 Task: Create a due date automation trigger when advanced on, on the monday of the week a card is due add content with a description ending with resume at 11:00 AM.
Action: Mouse moved to (1059, 315)
Screenshot: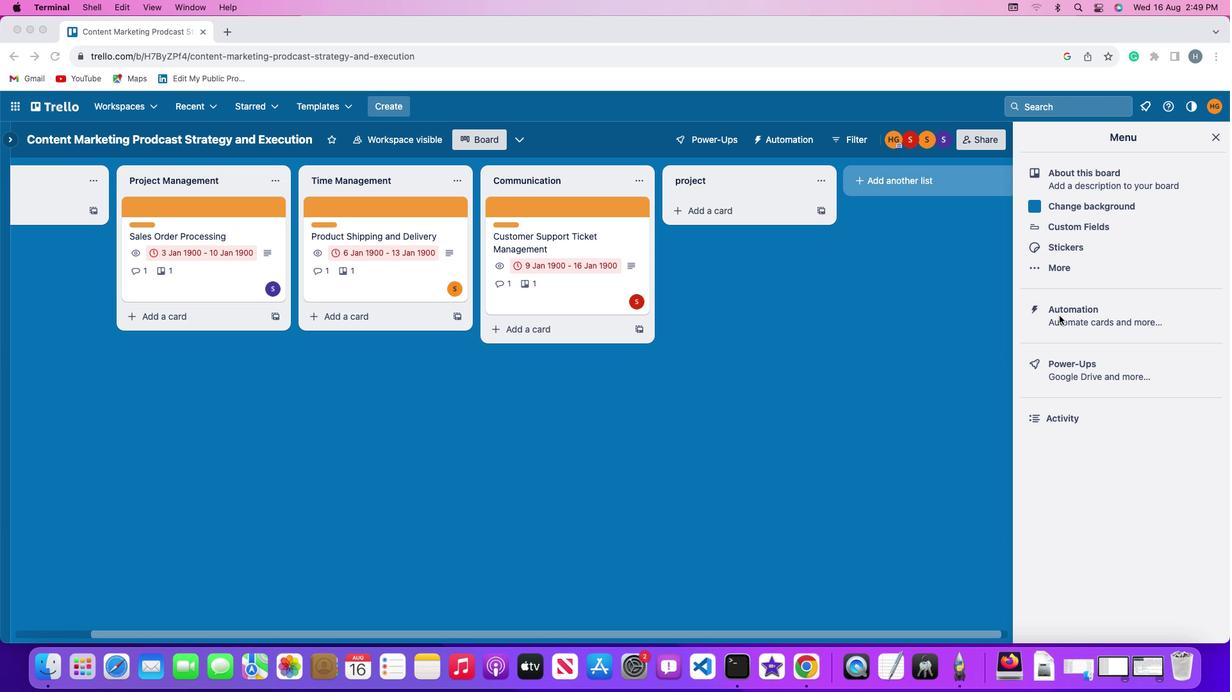 
Action: Mouse pressed left at (1059, 315)
Screenshot: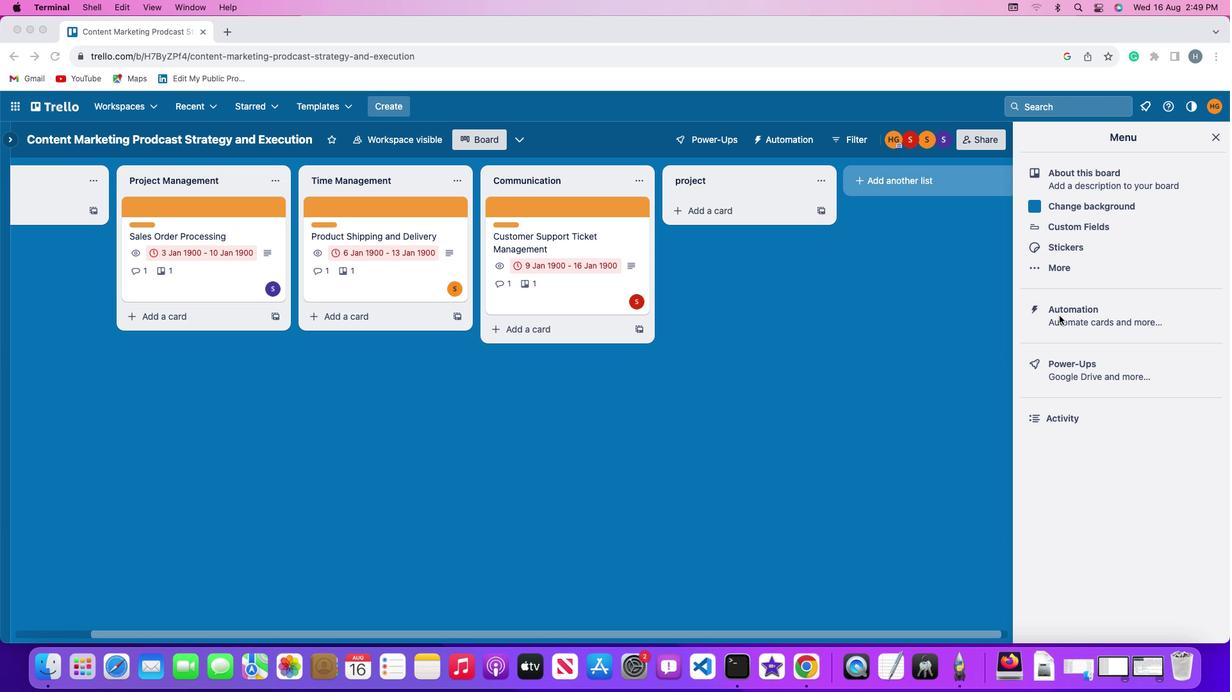 
Action: Mouse pressed left at (1059, 315)
Screenshot: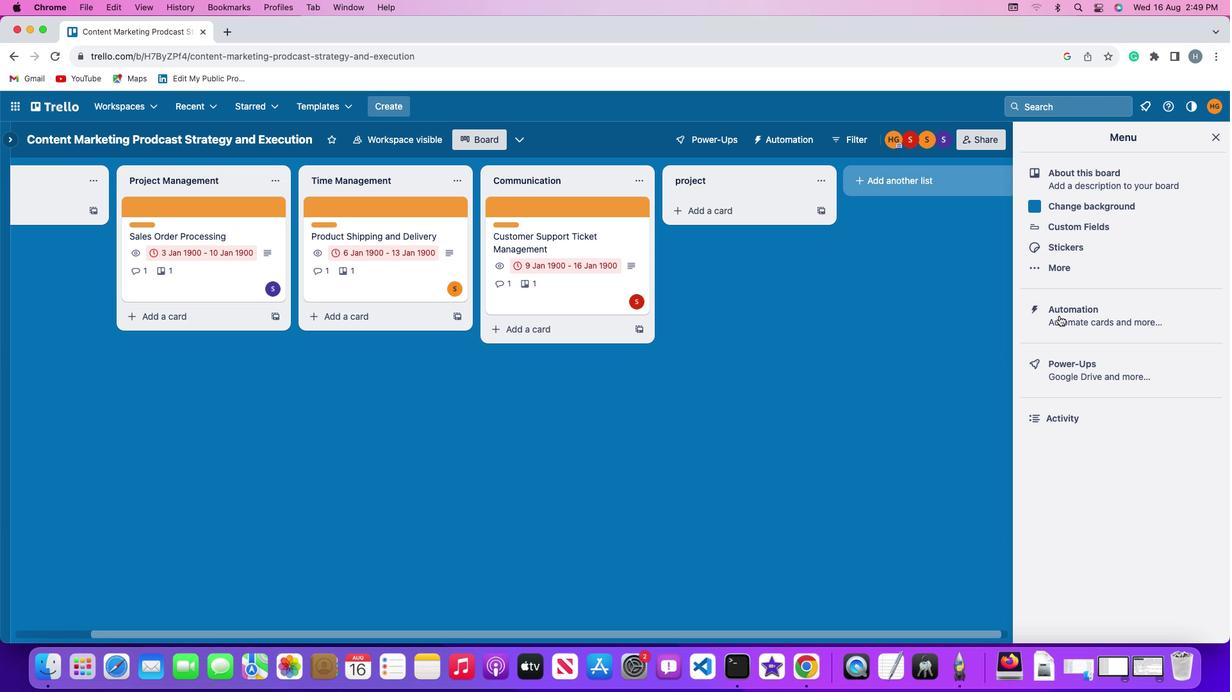 
Action: Mouse moved to (92, 301)
Screenshot: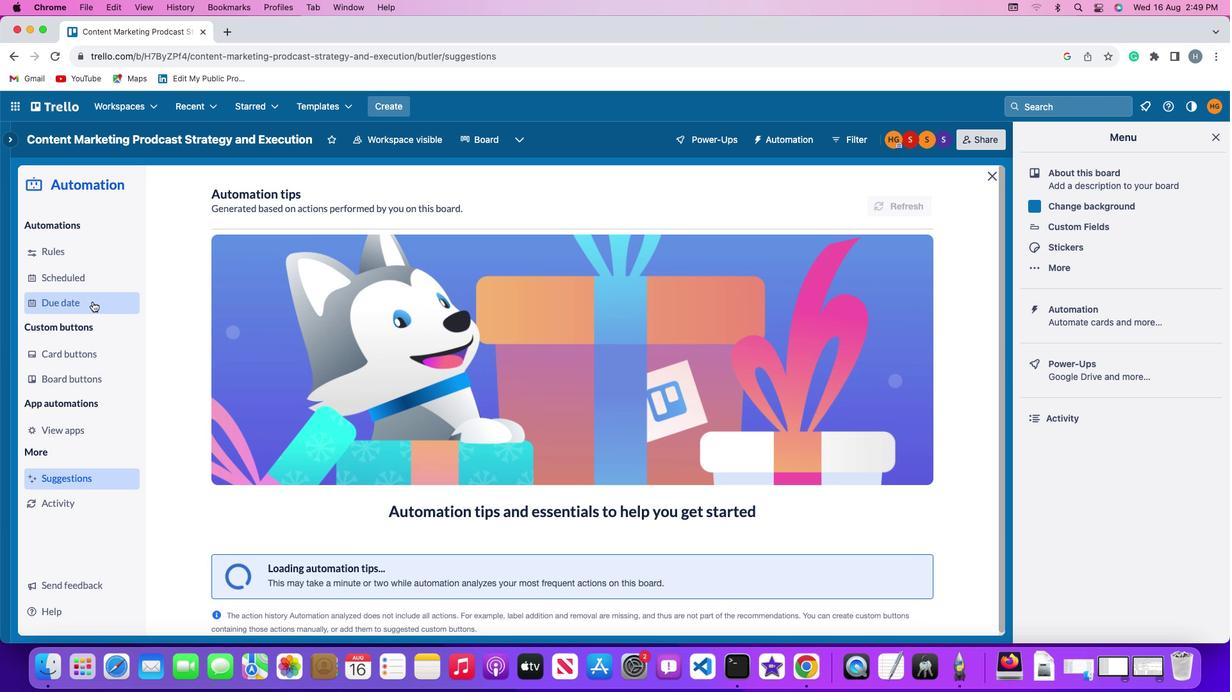 
Action: Mouse pressed left at (92, 301)
Screenshot: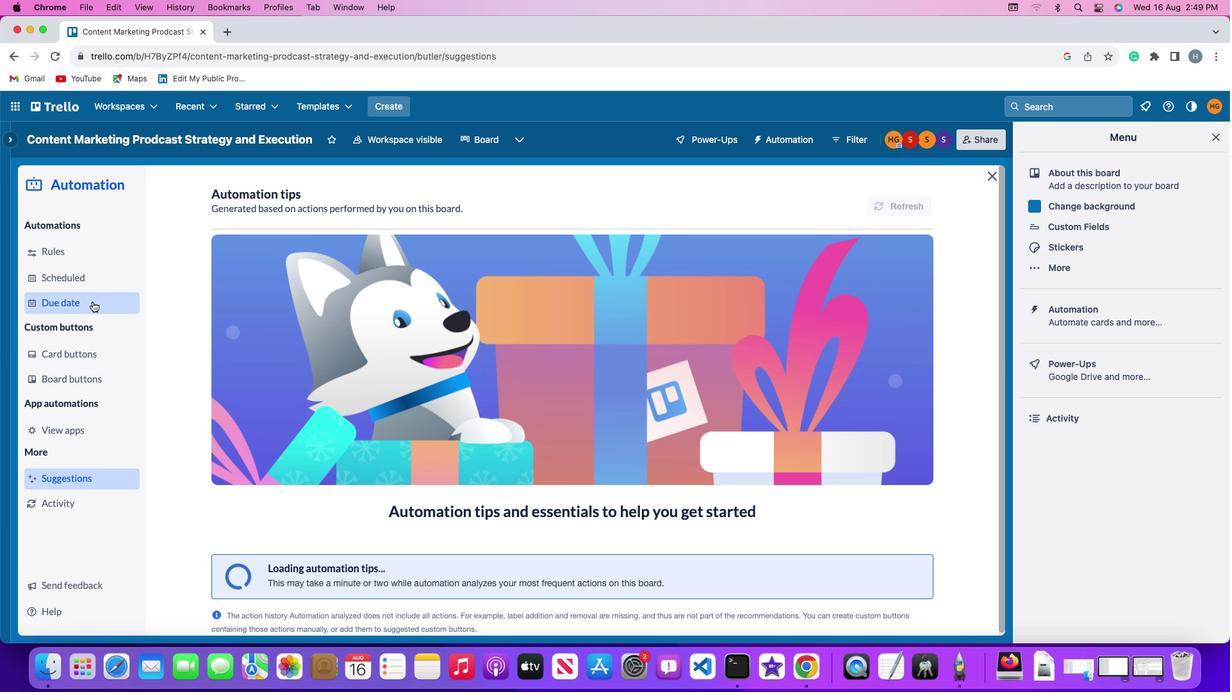 
Action: Mouse moved to (873, 198)
Screenshot: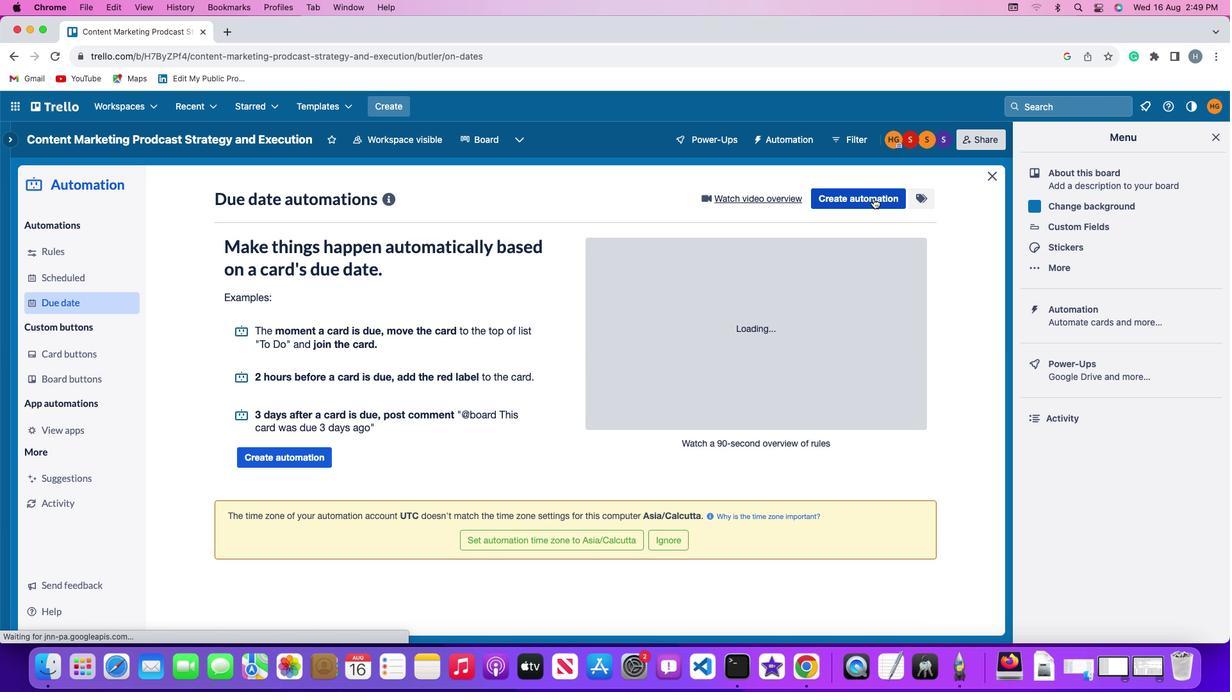 
Action: Mouse pressed left at (873, 198)
Screenshot: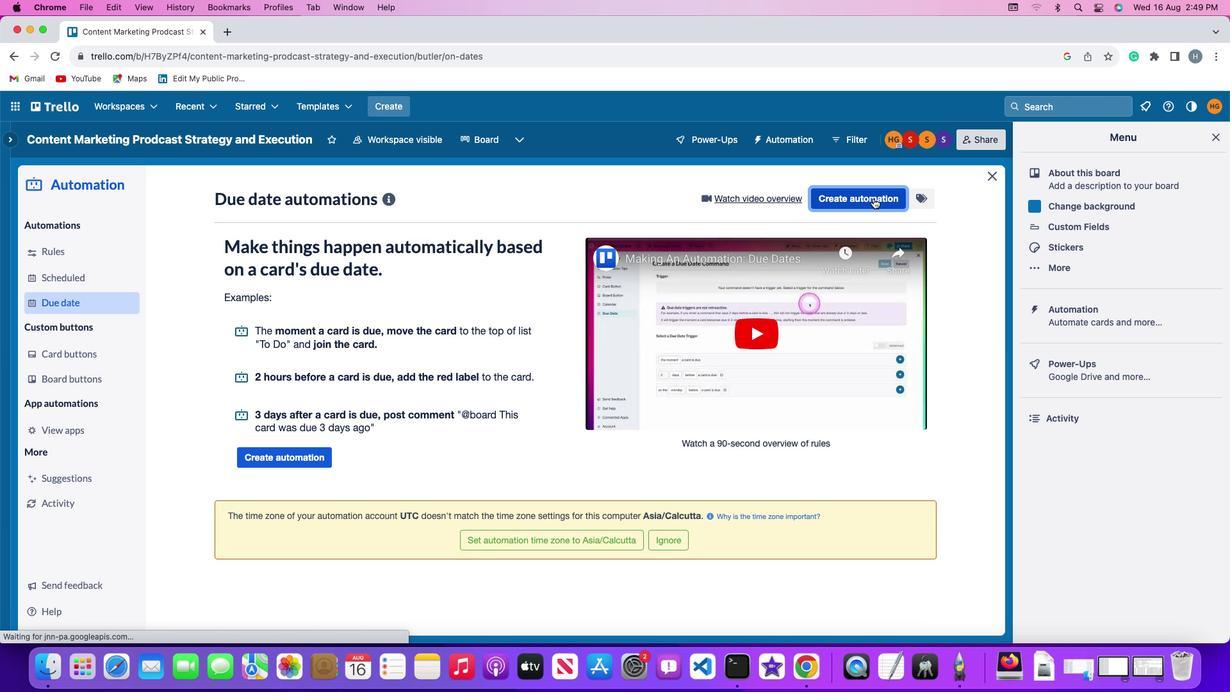
Action: Mouse moved to (255, 324)
Screenshot: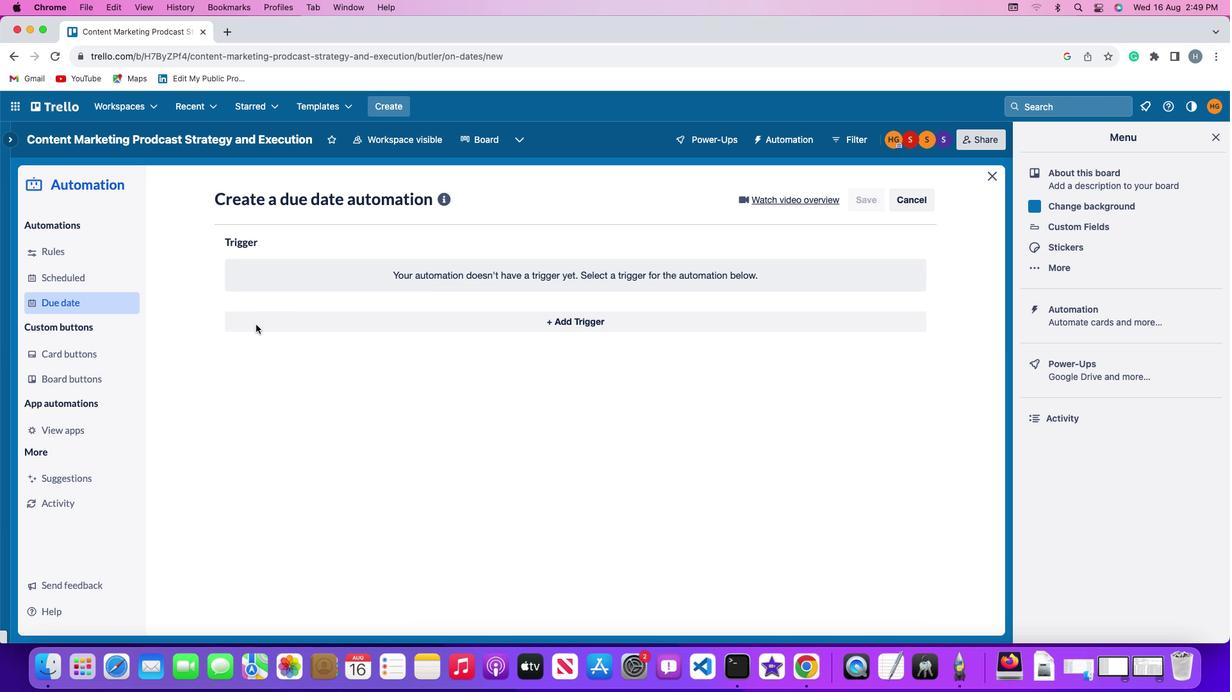 
Action: Mouse pressed left at (255, 324)
Screenshot: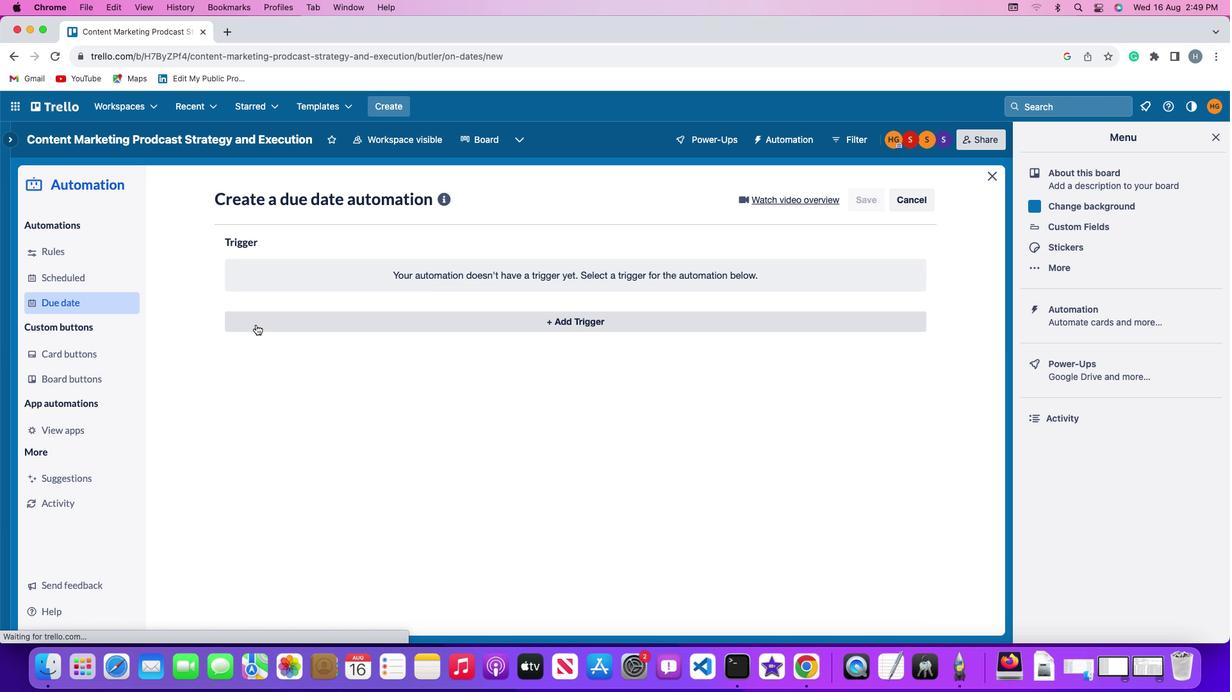 
Action: Mouse moved to (285, 563)
Screenshot: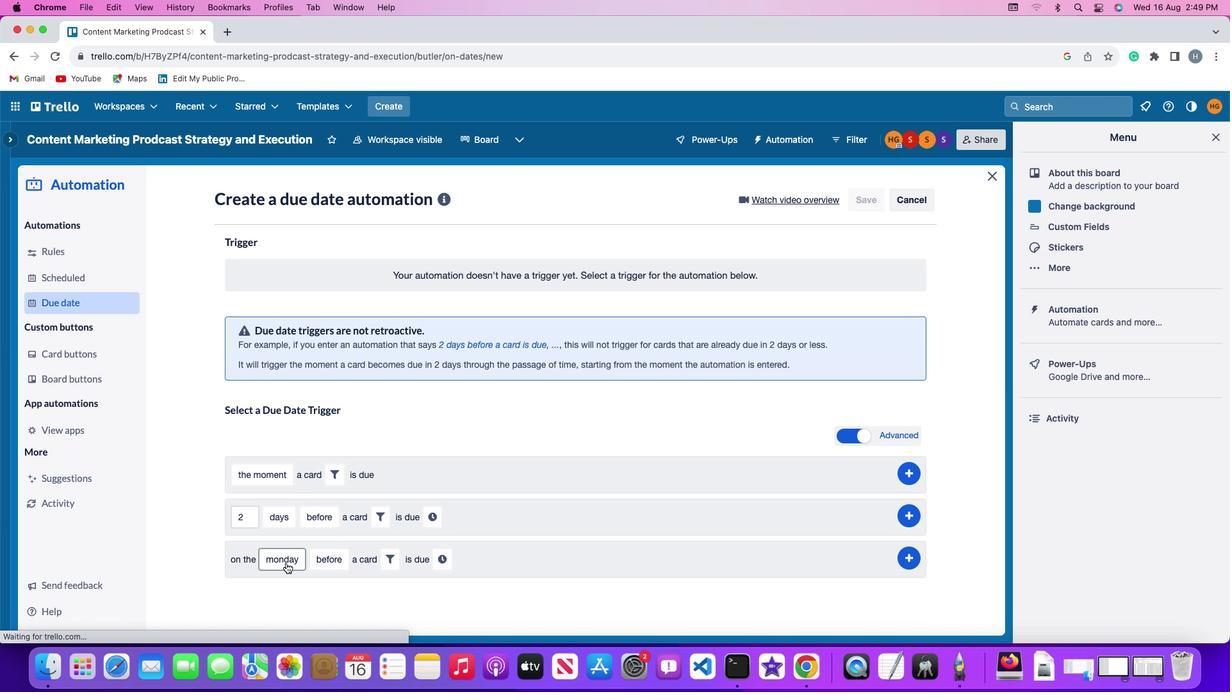 
Action: Mouse pressed left at (285, 563)
Screenshot: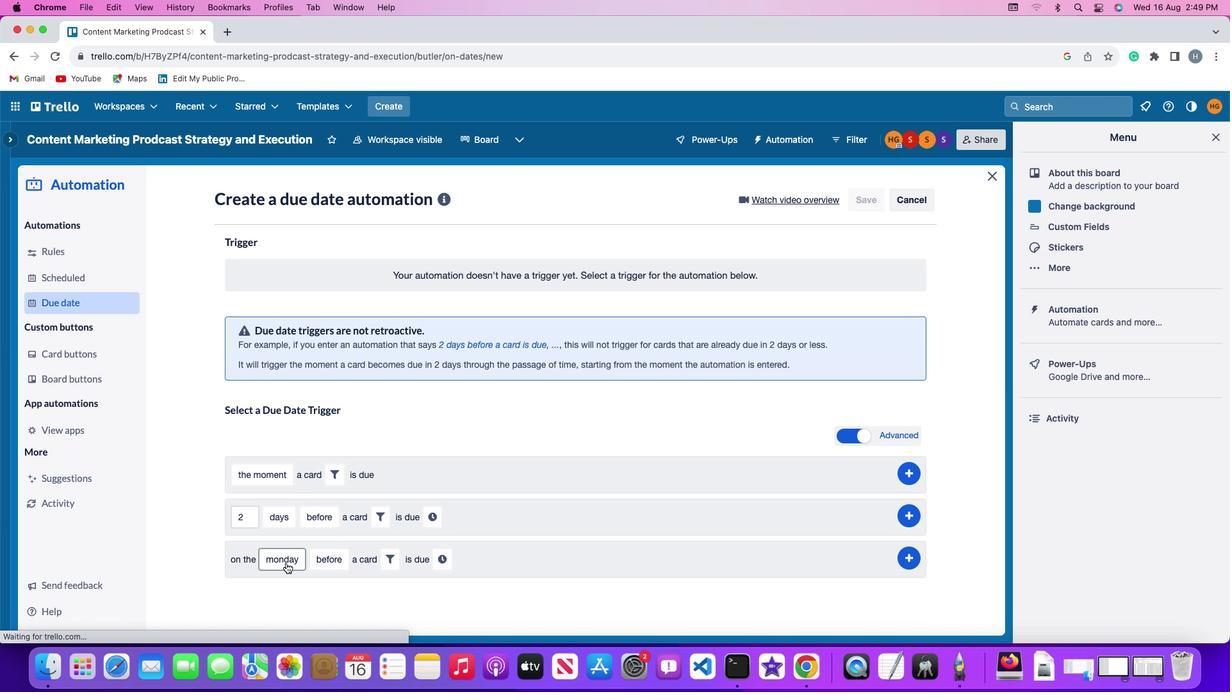
Action: Mouse moved to (292, 384)
Screenshot: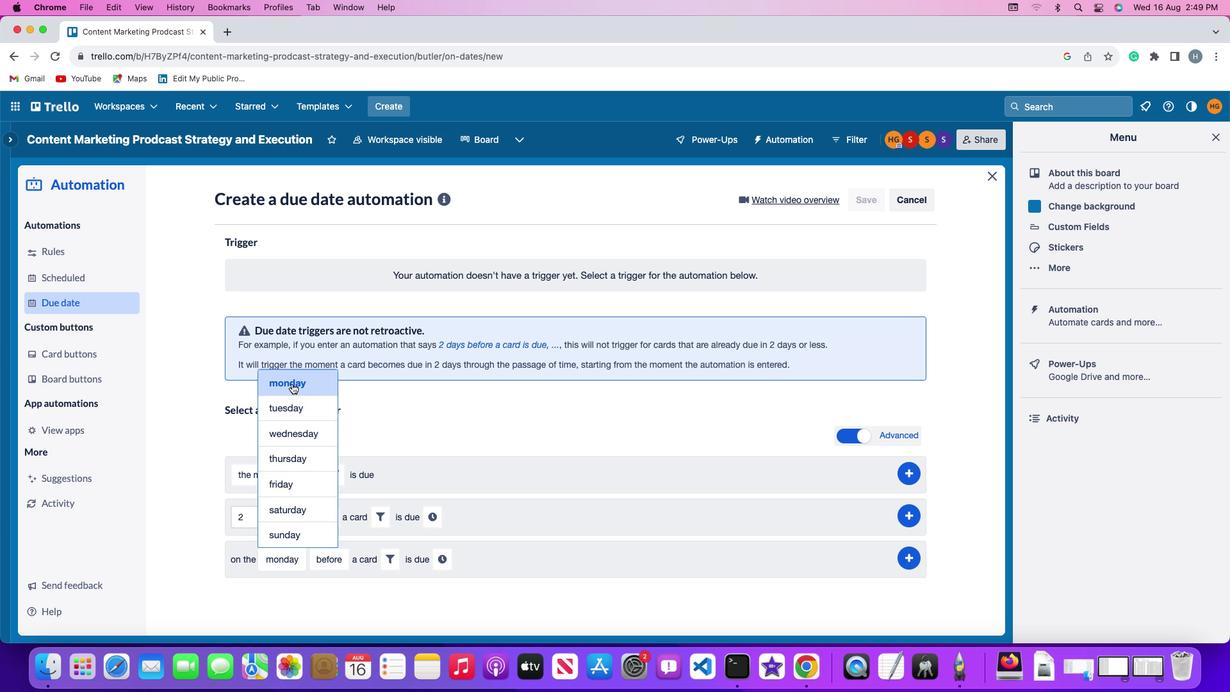 
Action: Mouse pressed left at (292, 384)
Screenshot: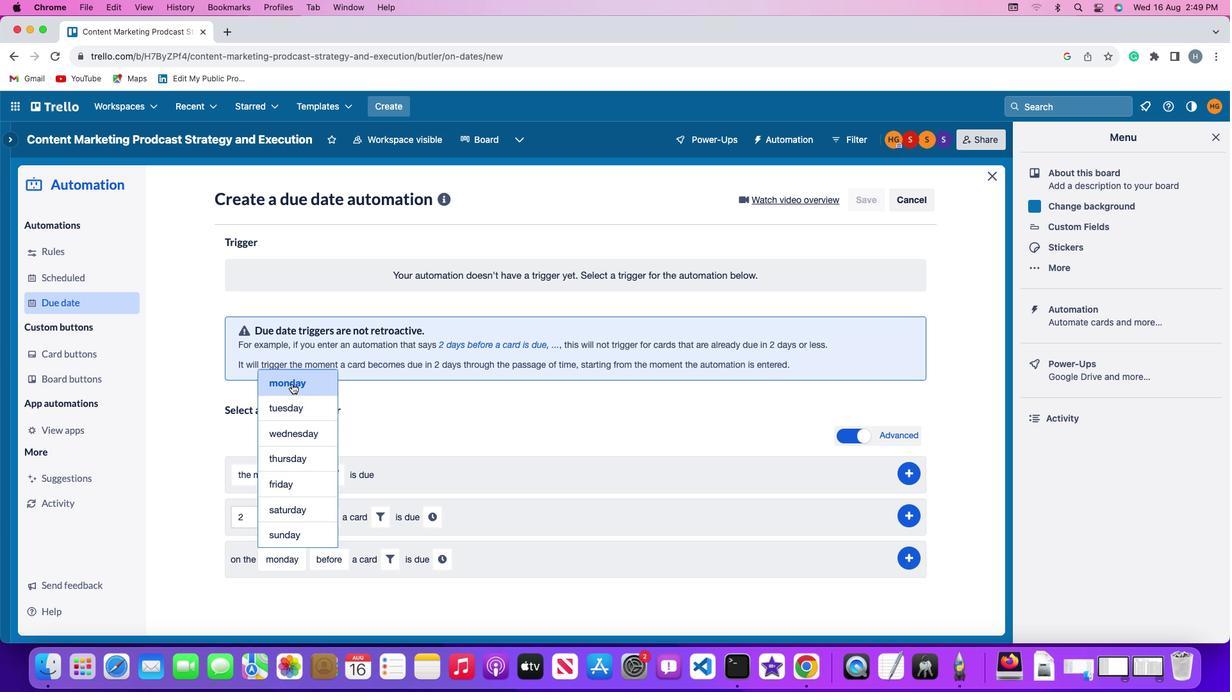 
Action: Mouse moved to (317, 561)
Screenshot: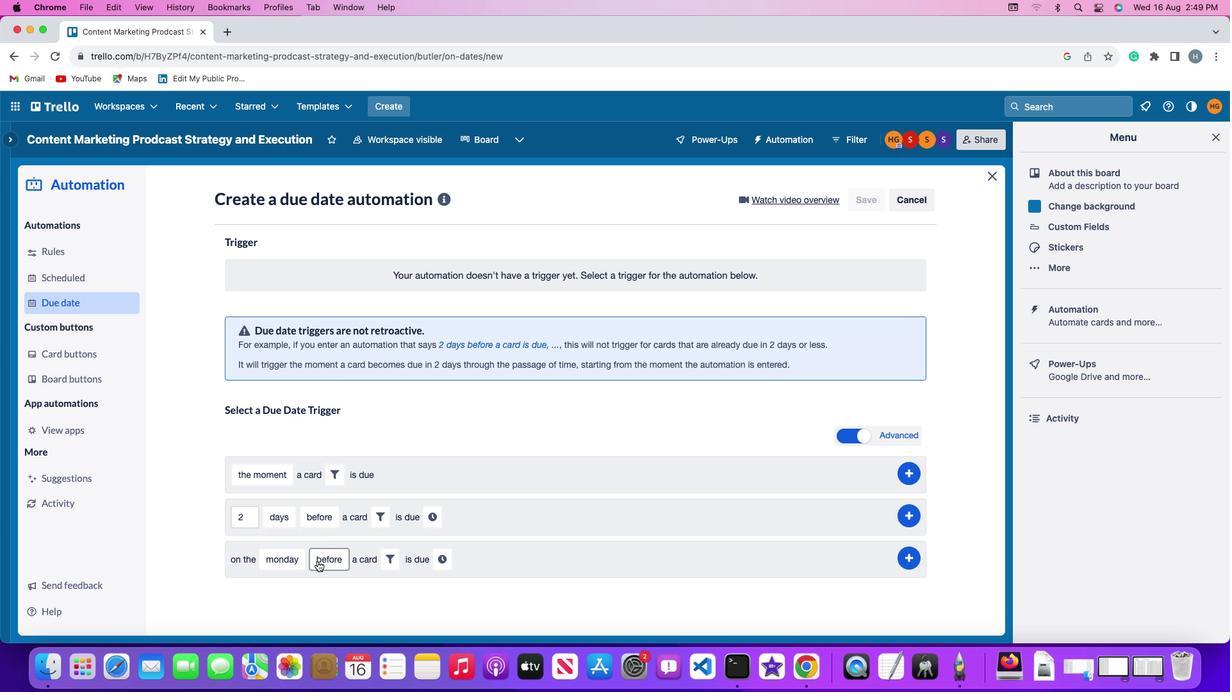 
Action: Mouse pressed left at (317, 561)
Screenshot: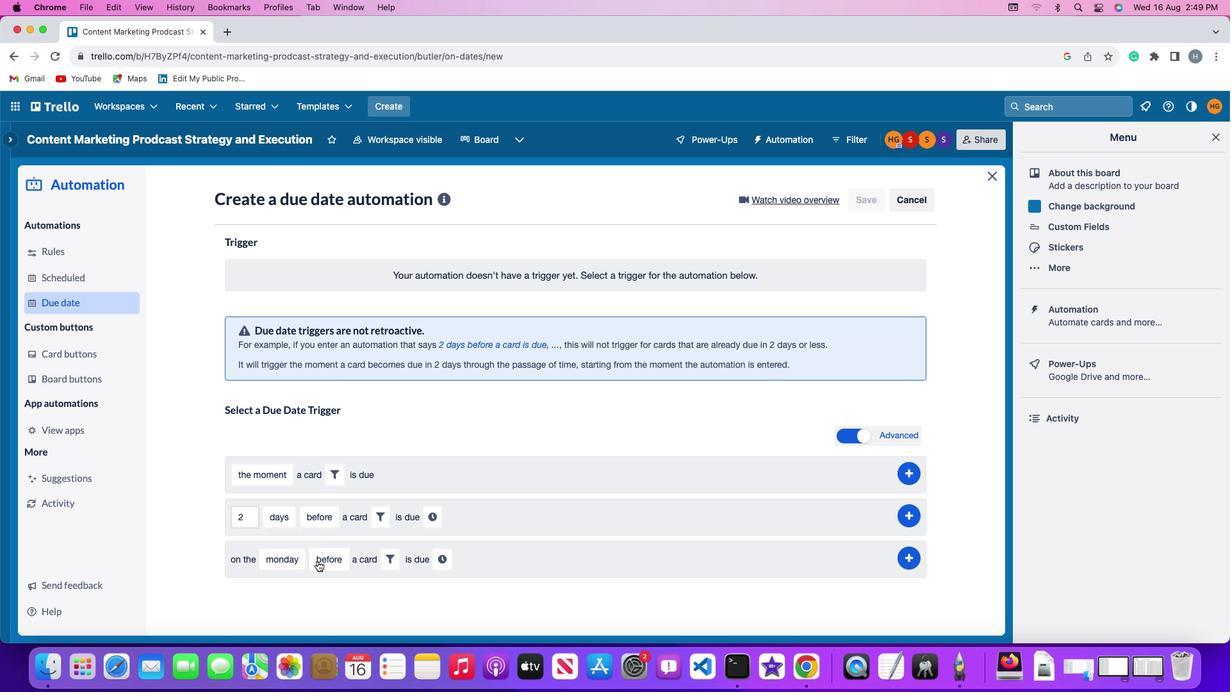 
Action: Mouse moved to (339, 503)
Screenshot: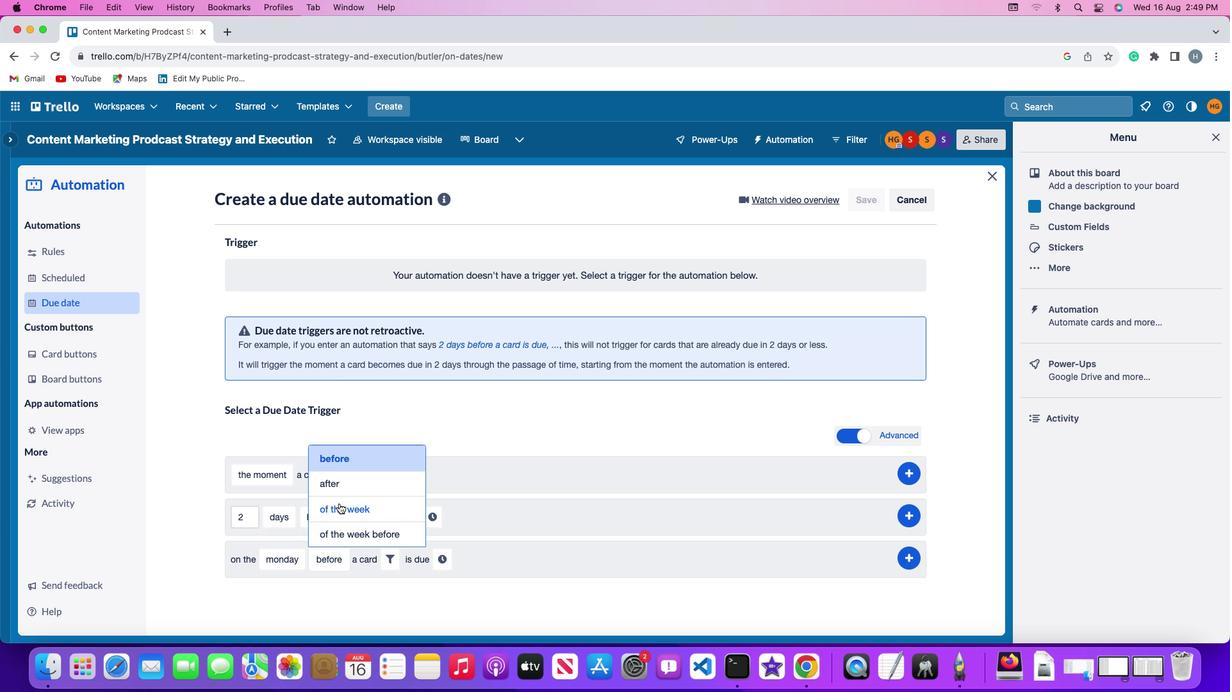 
Action: Mouse pressed left at (339, 503)
Screenshot: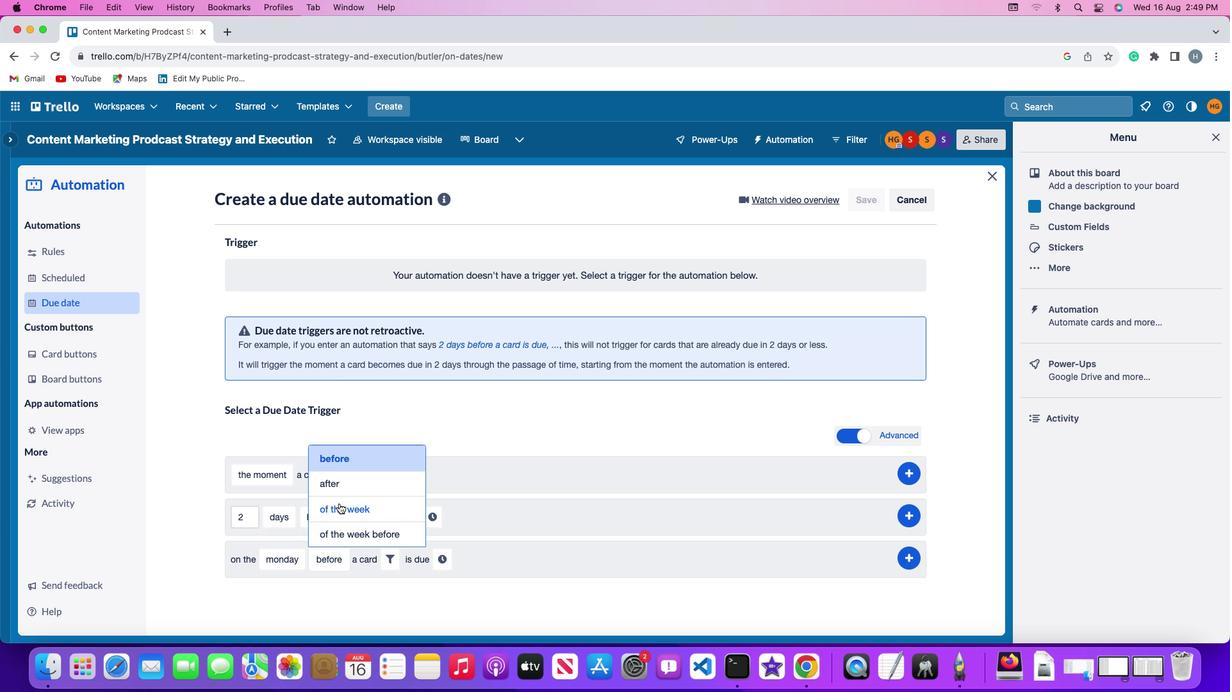 
Action: Mouse moved to (411, 564)
Screenshot: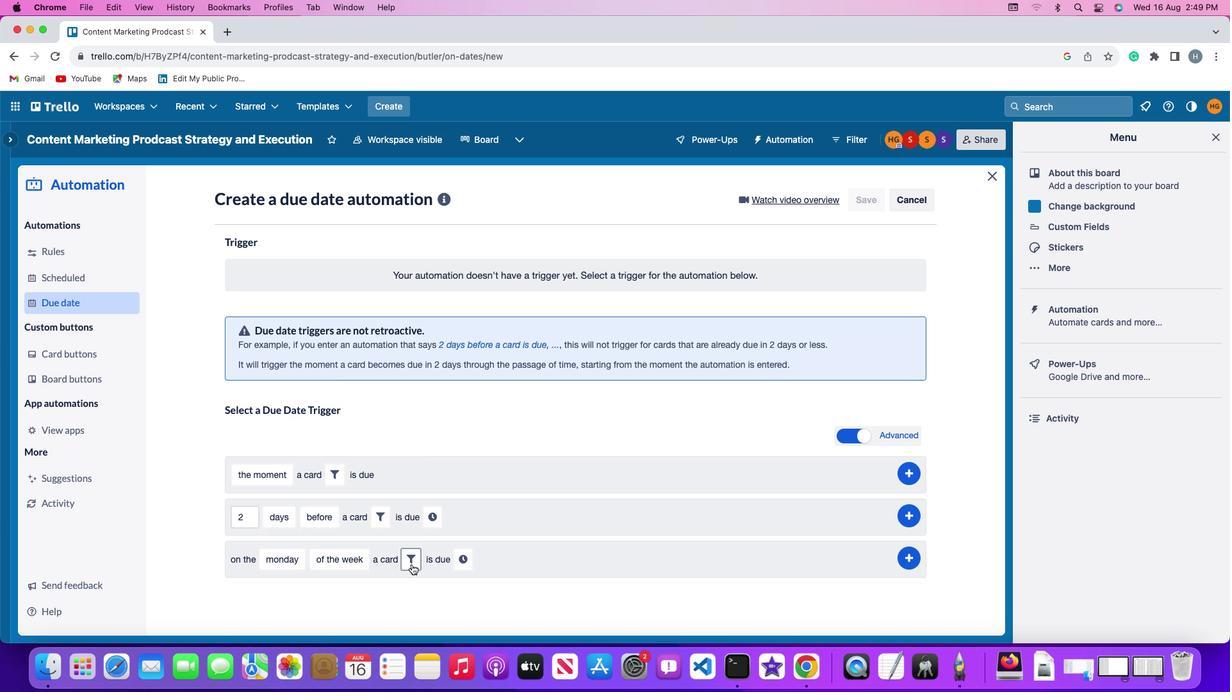 
Action: Mouse pressed left at (411, 564)
Screenshot: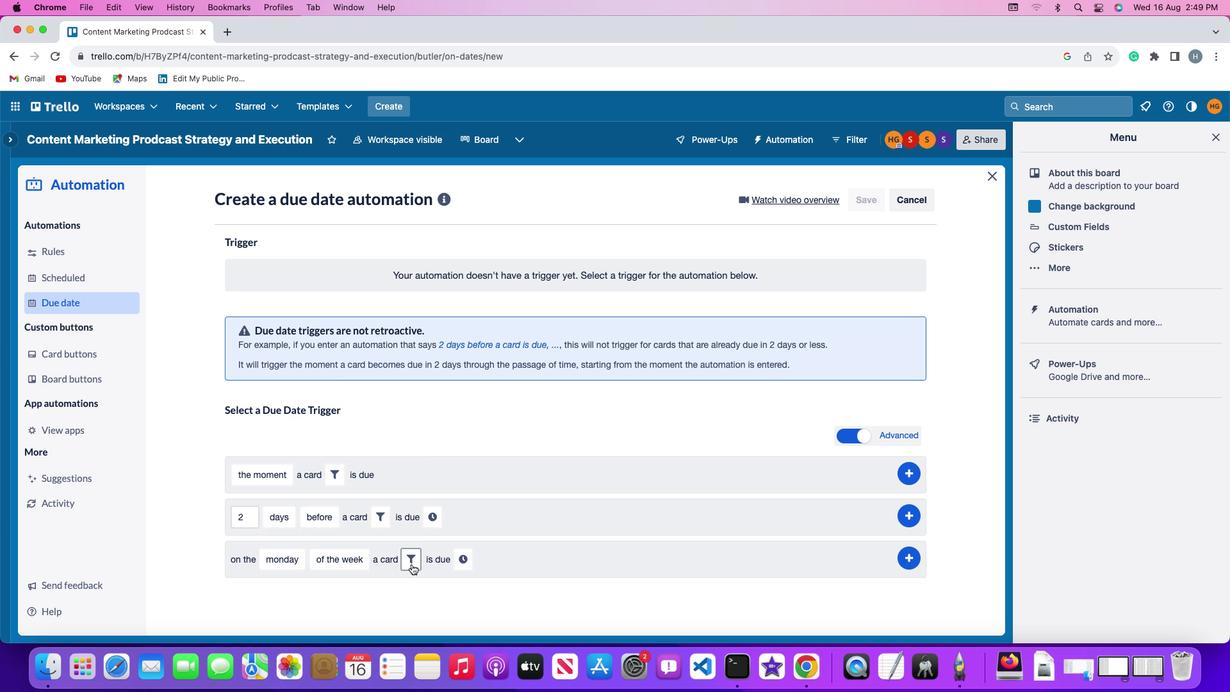 
Action: Mouse moved to (571, 598)
Screenshot: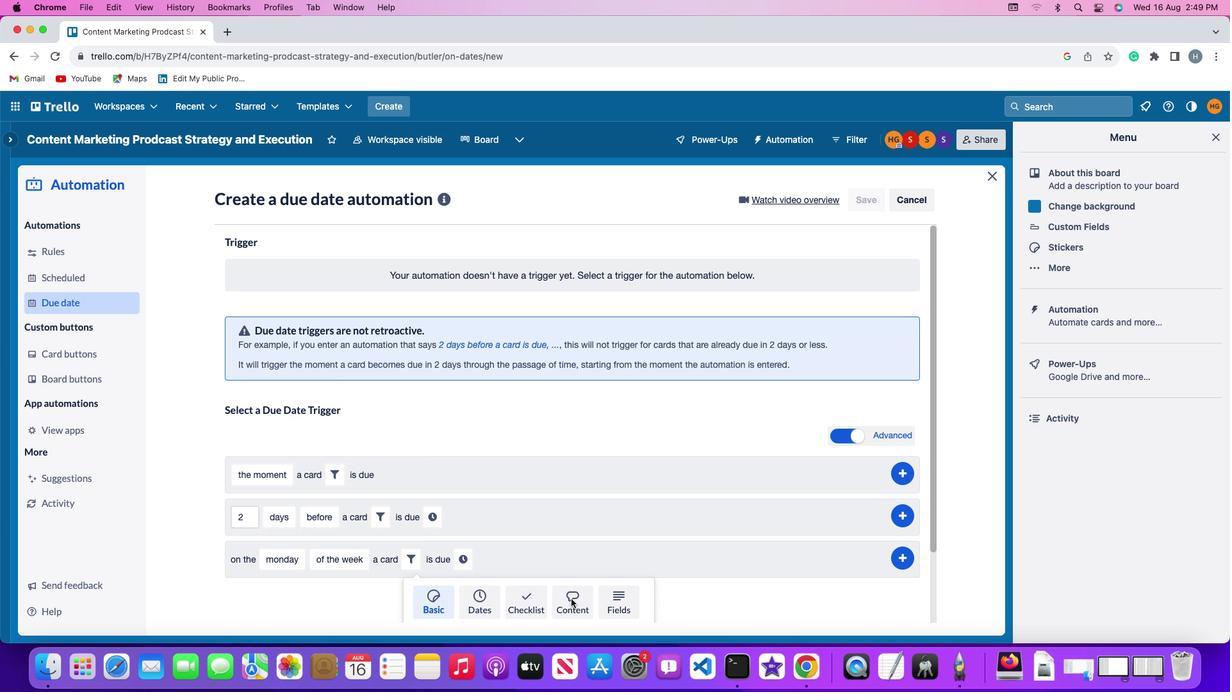 
Action: Mouse pressed left at (571, 598)
Screenshot: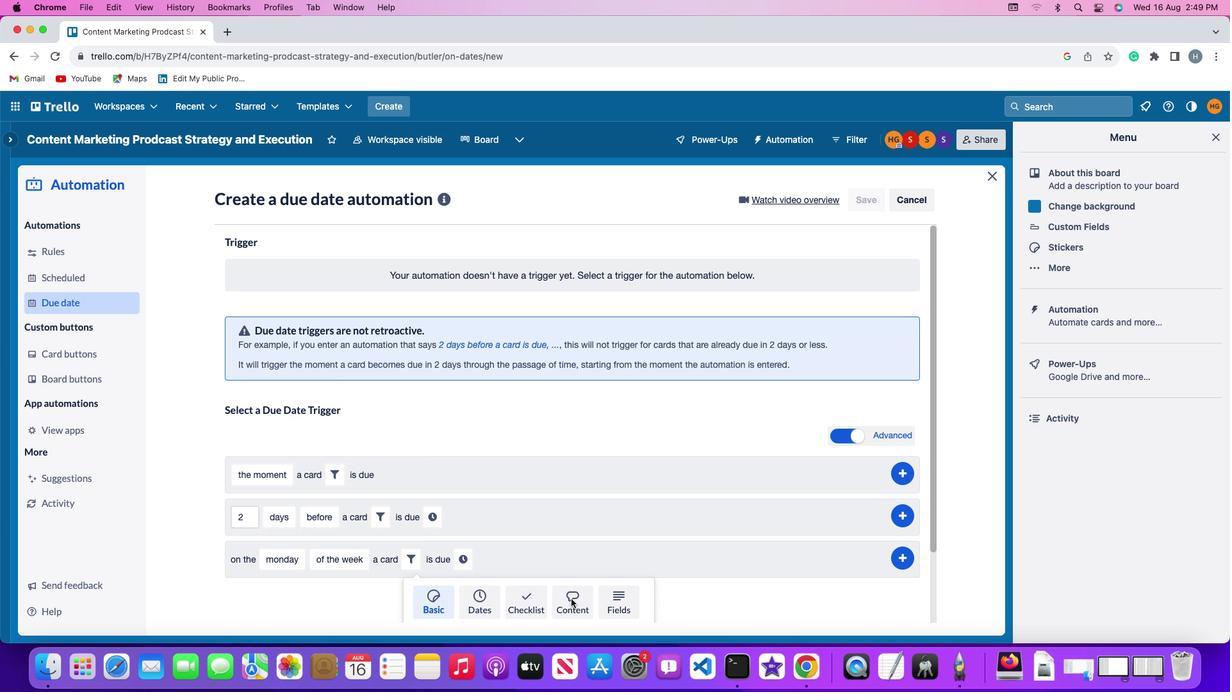 
Action: Mouse moved to (326, 591)
Screenshot: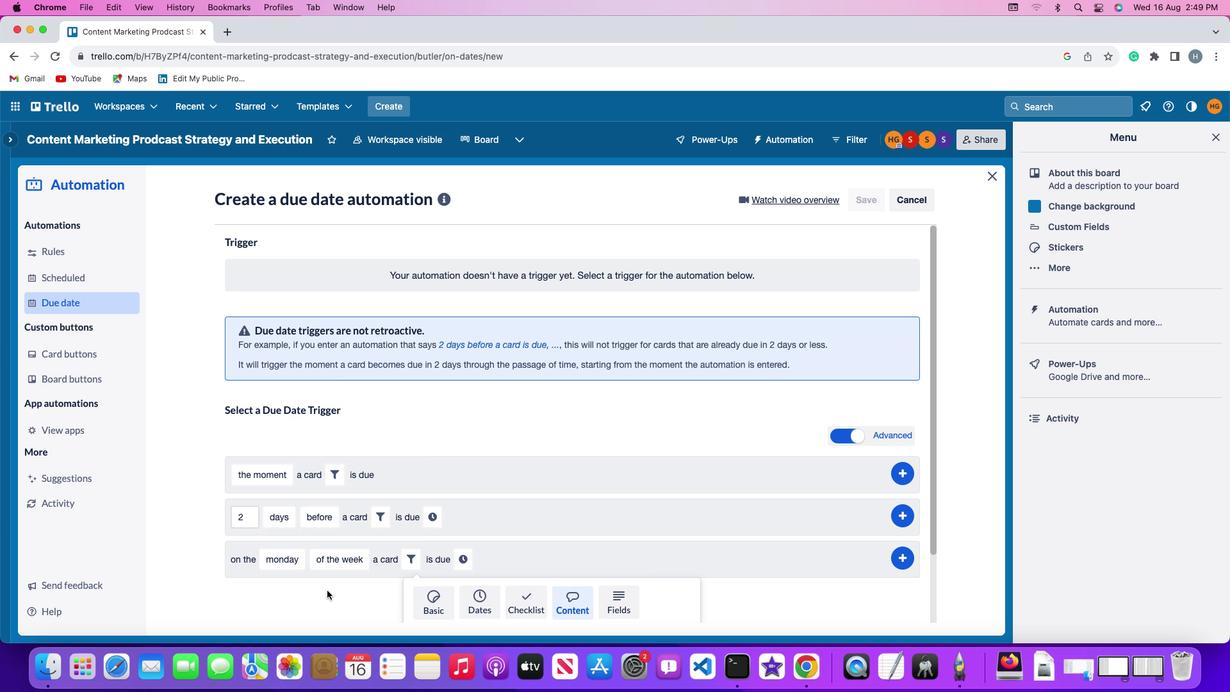 
Action: Mouse scrolled (326, 591) with delta (0, 0)
Screenshot: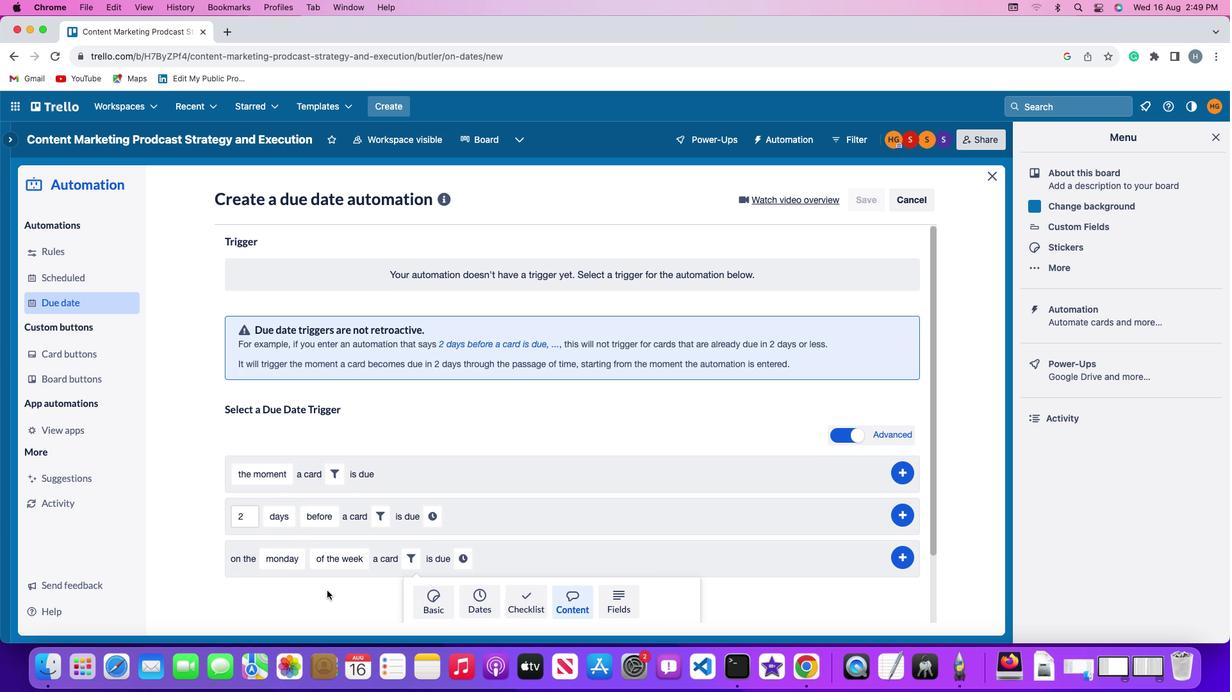 
Action: Mouse scrolled (326, 591) with delta (0, 0)
Screenshot: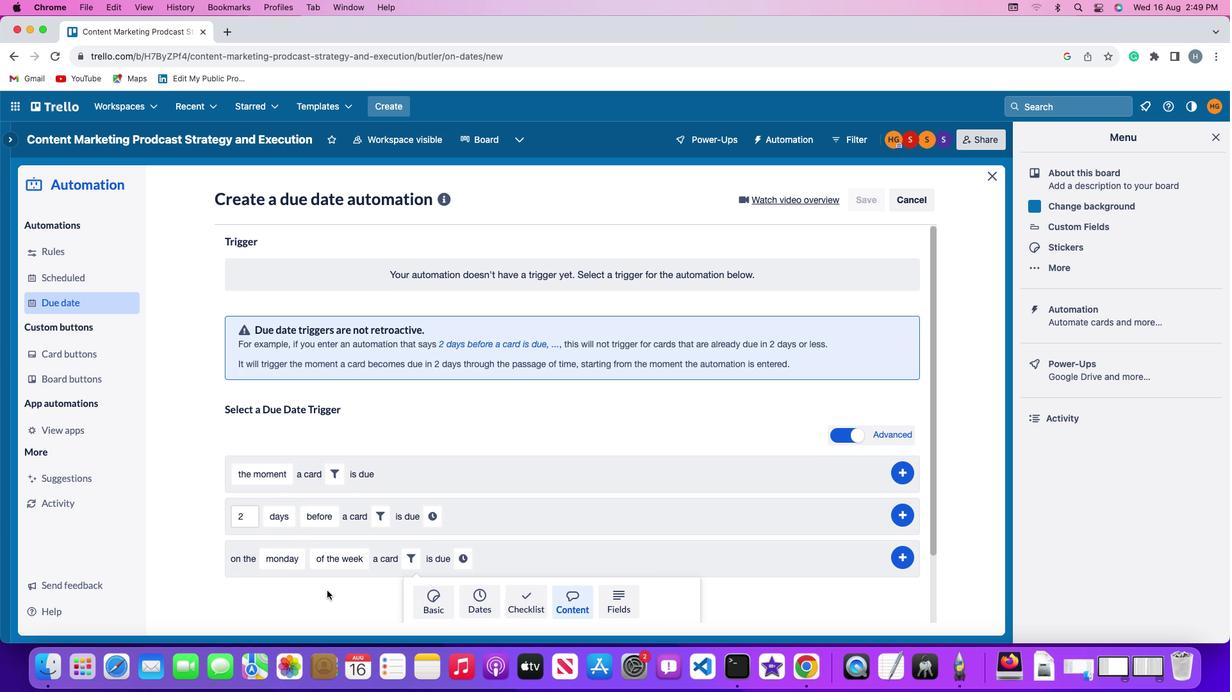 
Action: Mouse scrolled (326, 591) with delta (0, -1)
Screenshot: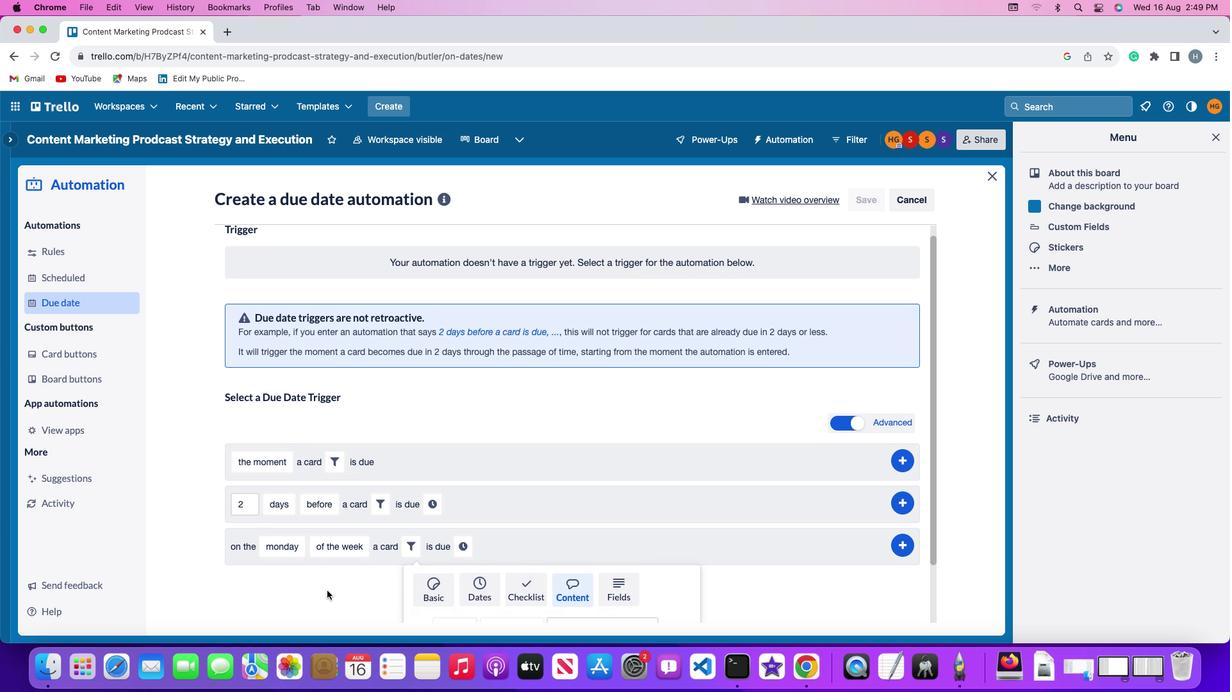 
Action: Mouse moved to (326, 590)
Screenshot: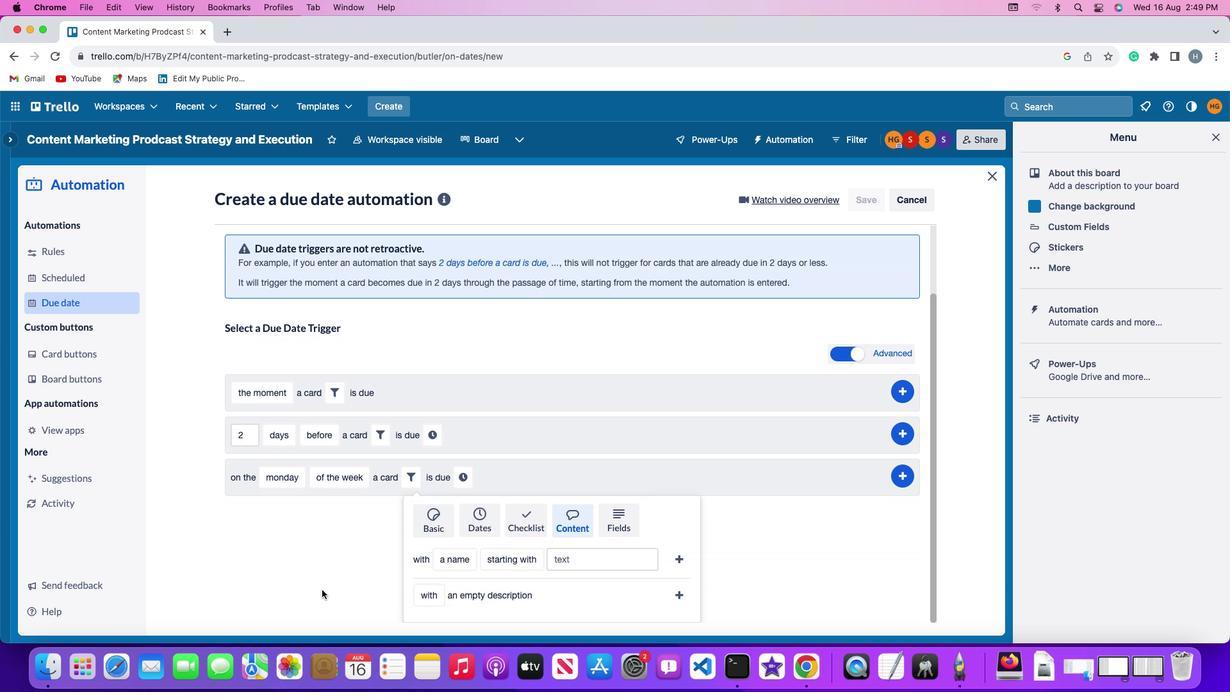 
Action: Mouse scrolled (326, 590) with delta (0, 0)
Screenshot: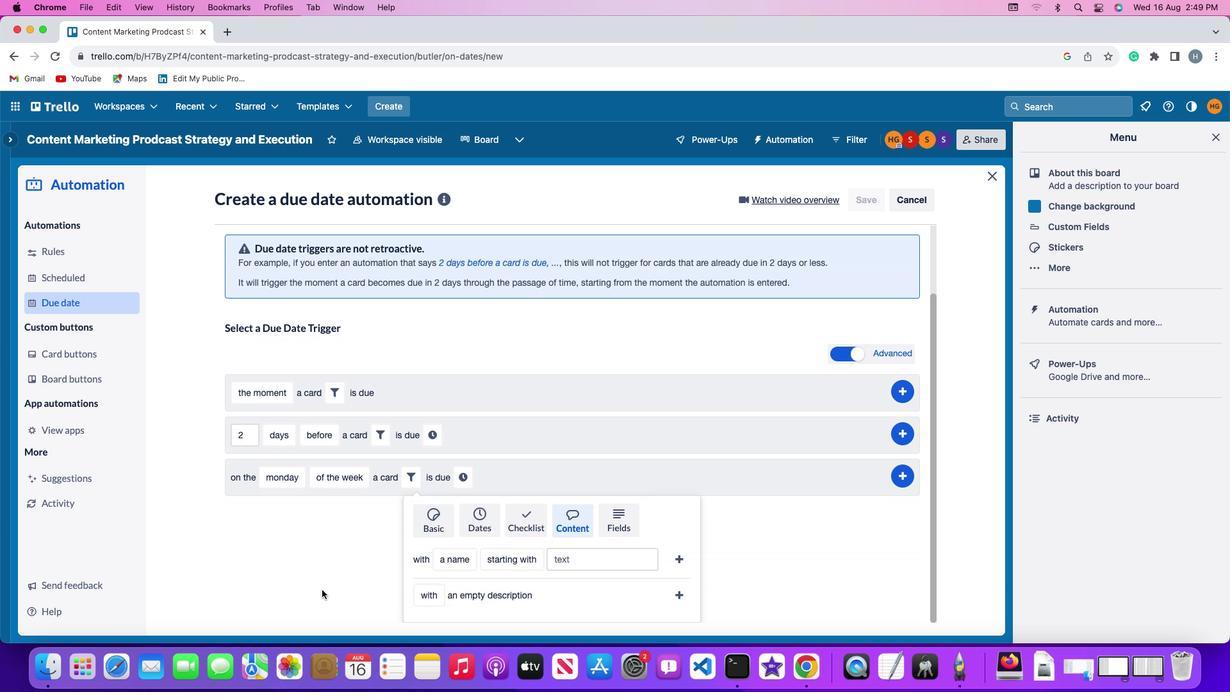 
Action: Mouse moved to (321, 590)
Screenshot: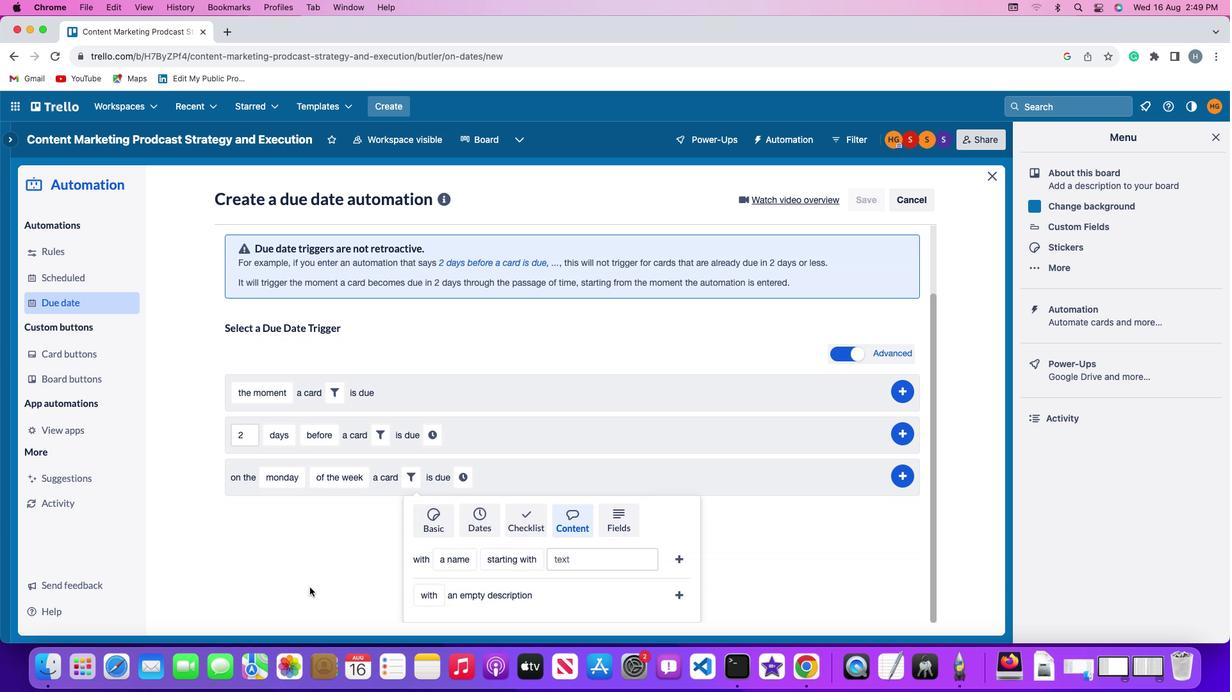
Action: Mouse scrolled (321, 590) with delta (0, 0)
Screenshot: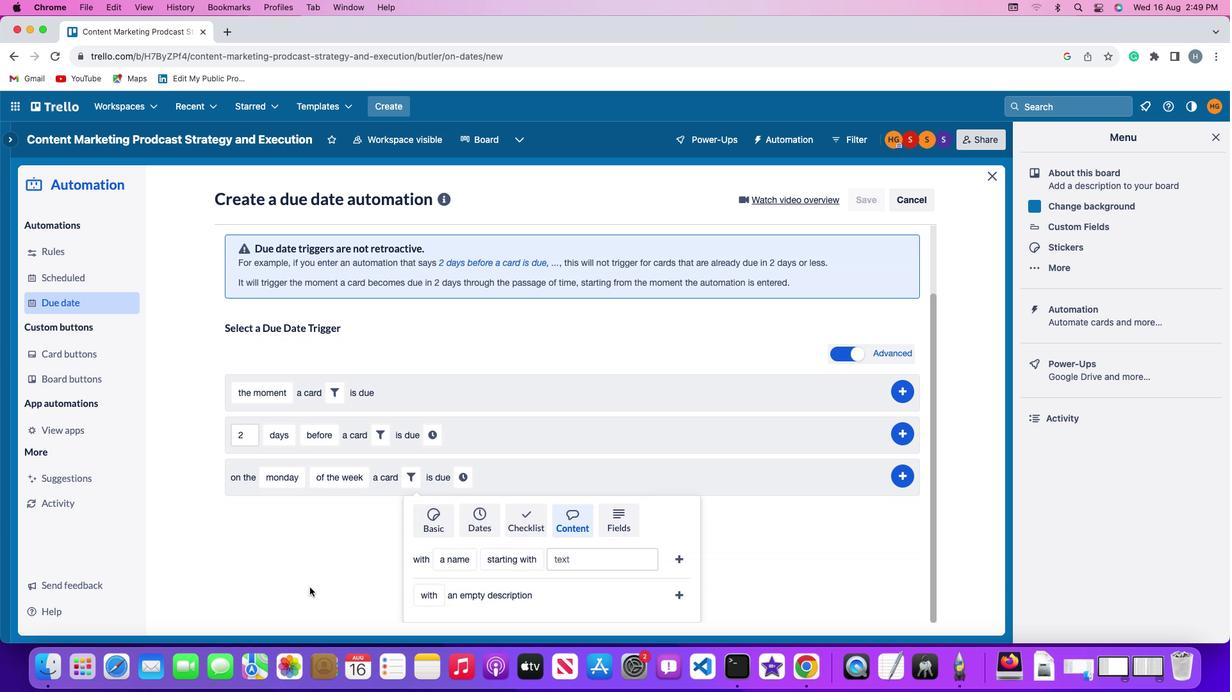 
Action: Mouse moved to (443, 562)
Screenshot: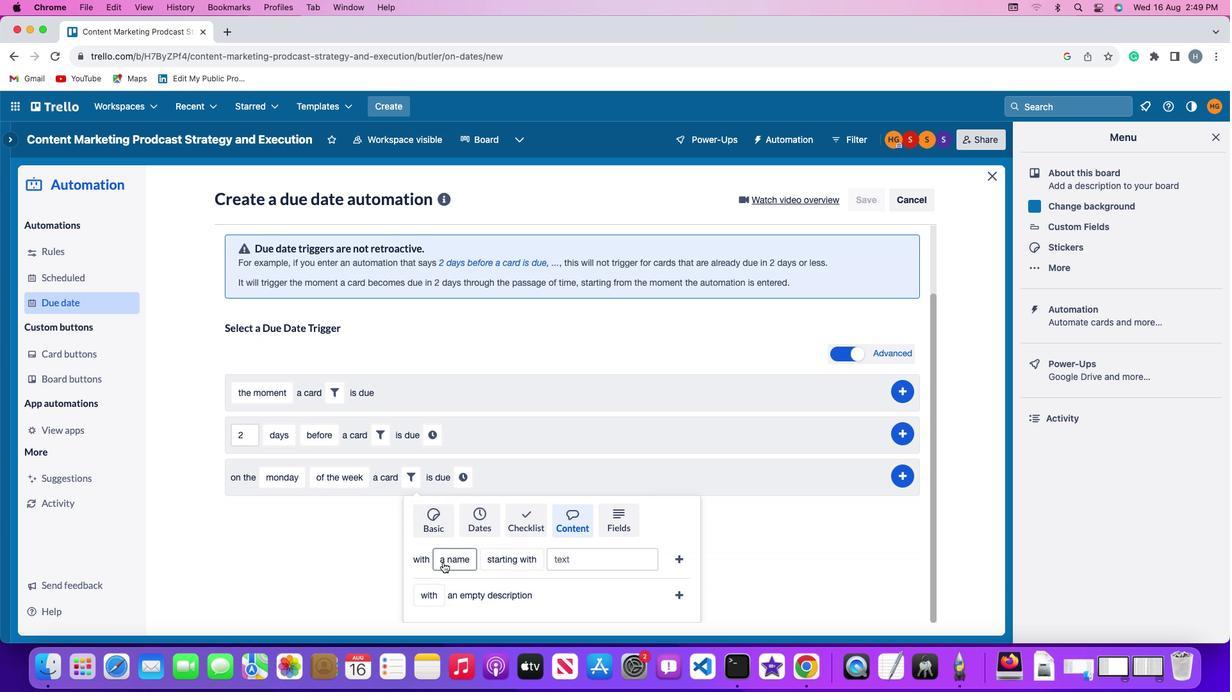 
Action: Mouse pressed left at (443, 562)
Screenshot: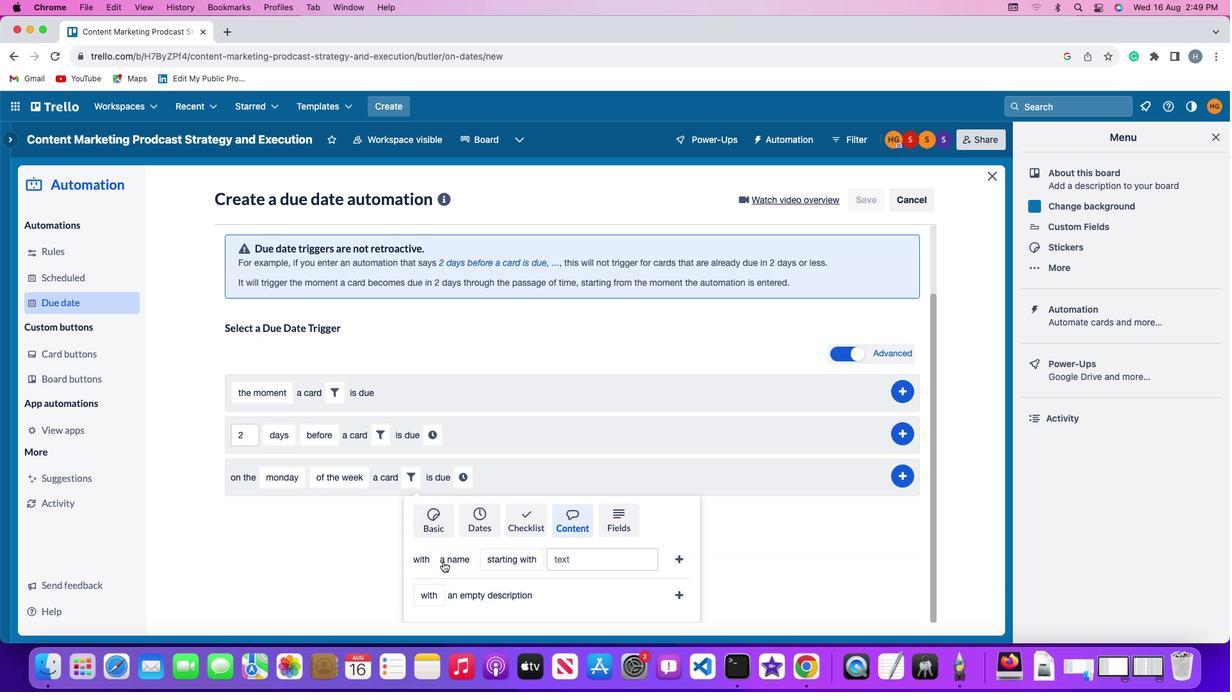 
Action: Mouse moved to (458, 509)
Screenshot: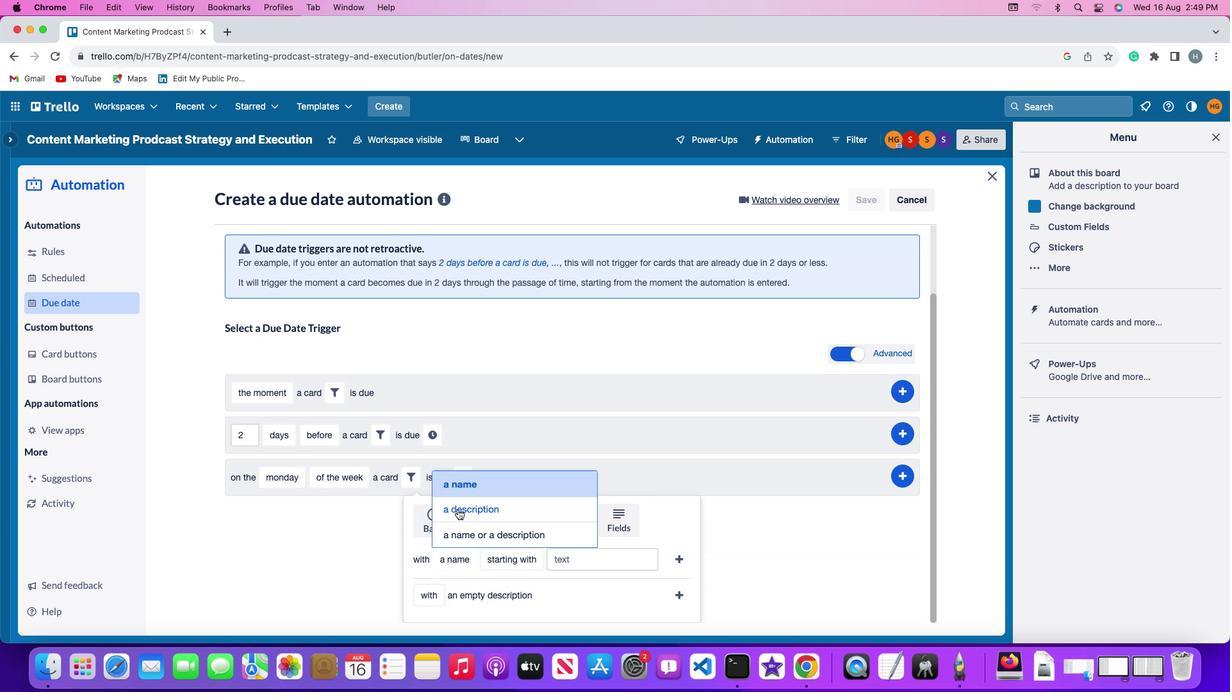 
Action: Mouse pressed left at (458, 509)
Screenshot: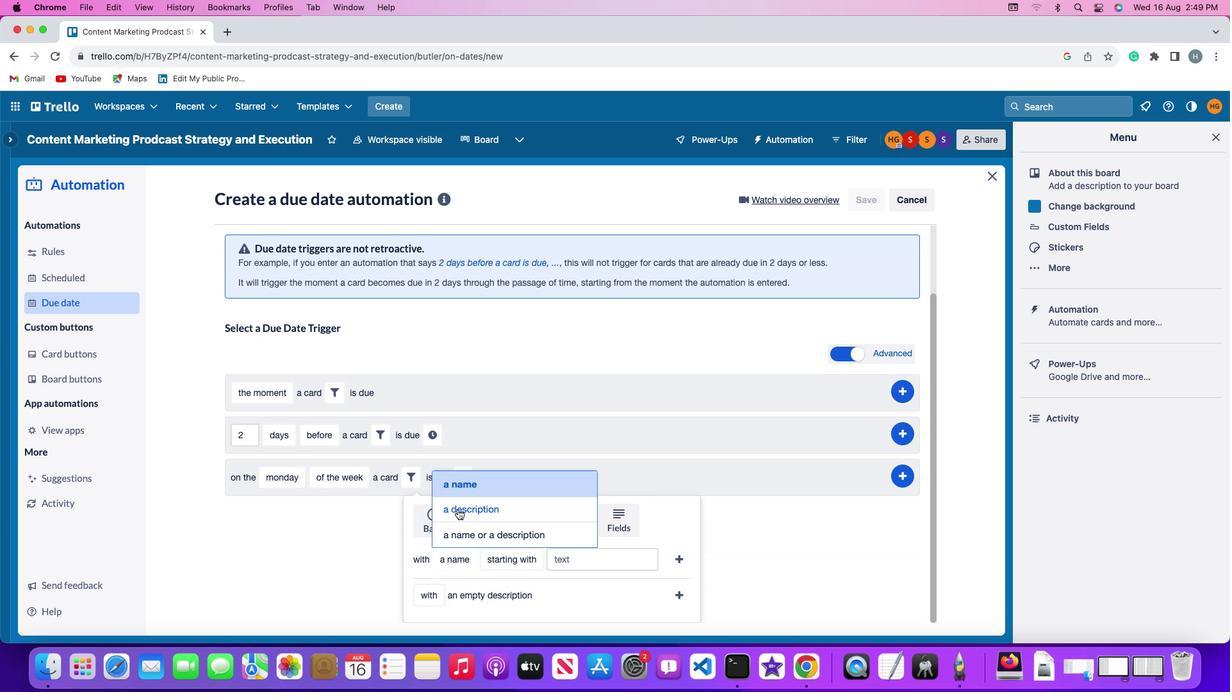 
Action: Mouse moved to (542, 559)
Screenshot: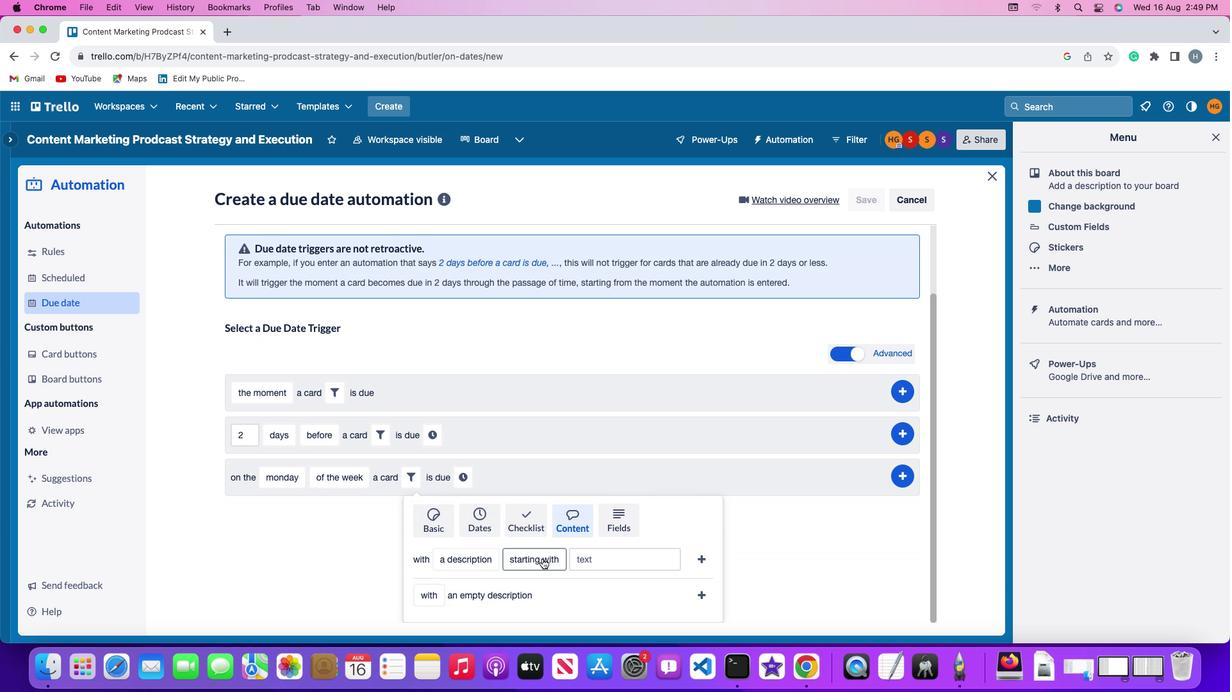 
Action: Mouse pressed left at (542, 559)
Screenshot: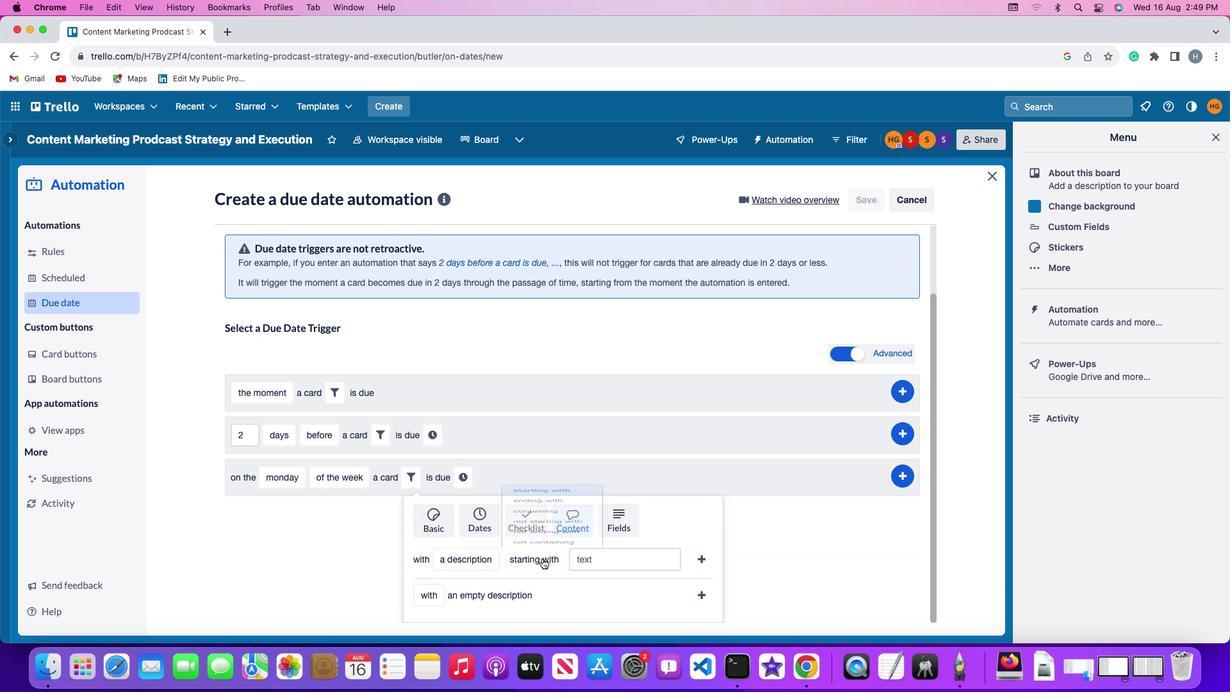 
Action: Mouse moved to (534, 434)
Screenshot: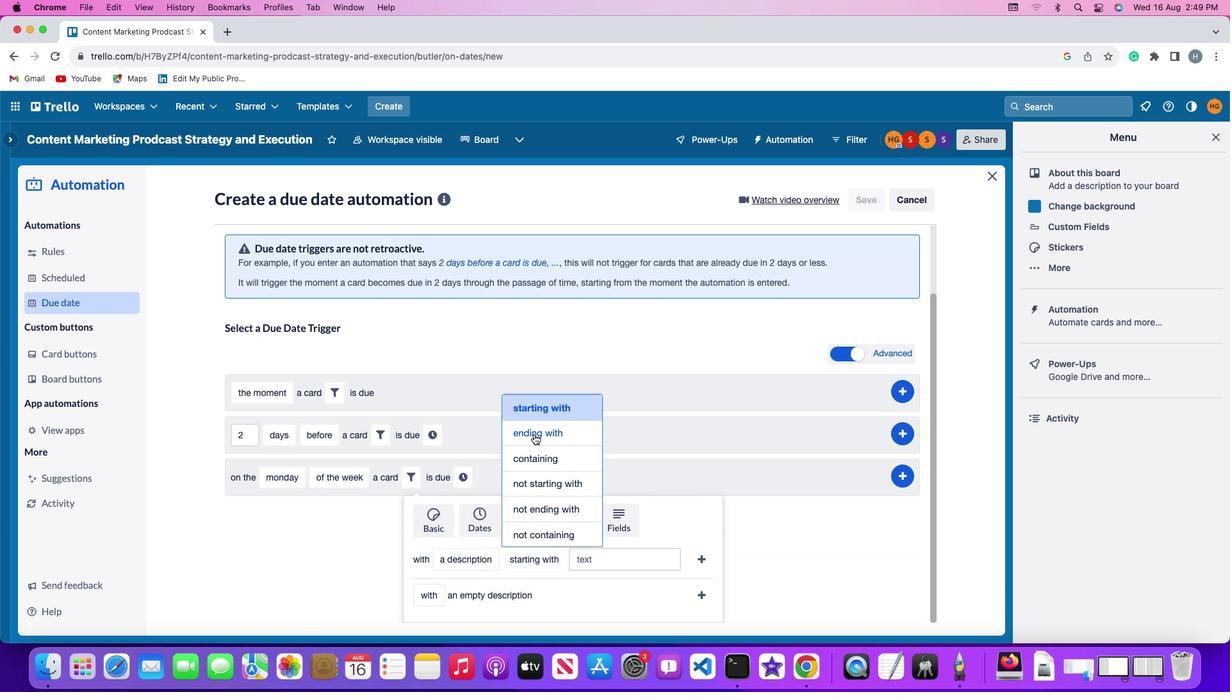 
Action: Mouse pressed left at (534, 434)
Screenshot: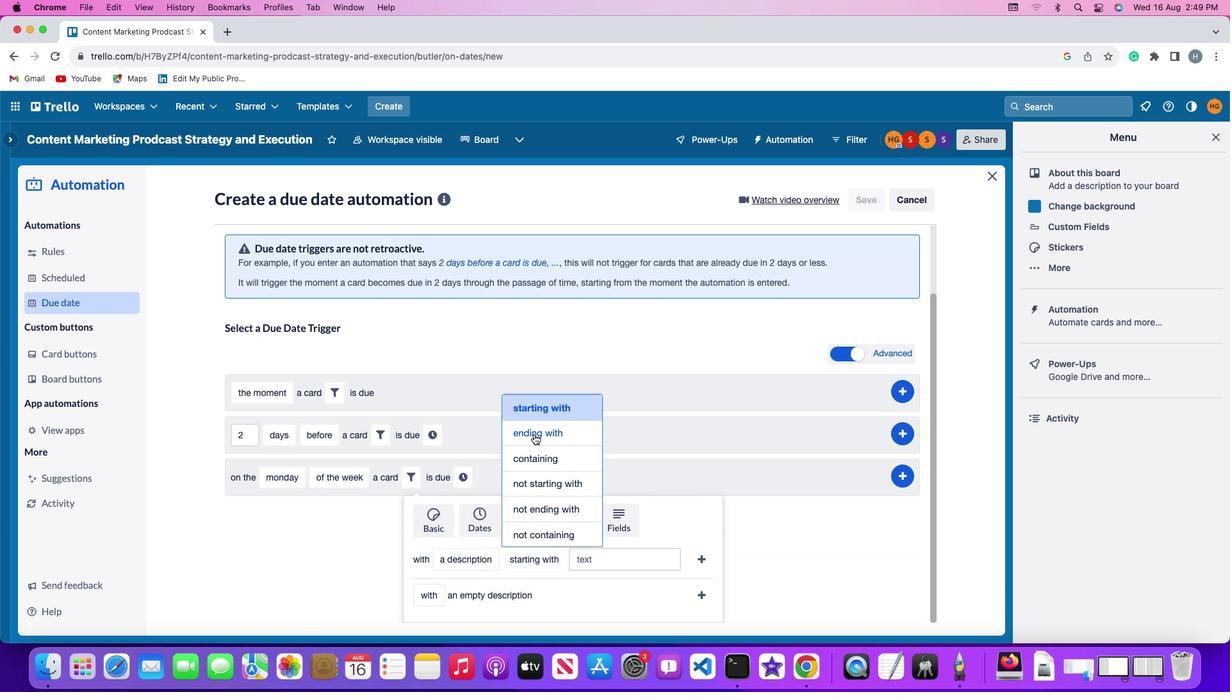 
Action: Mouse moved to (600, 560)
Screenshot: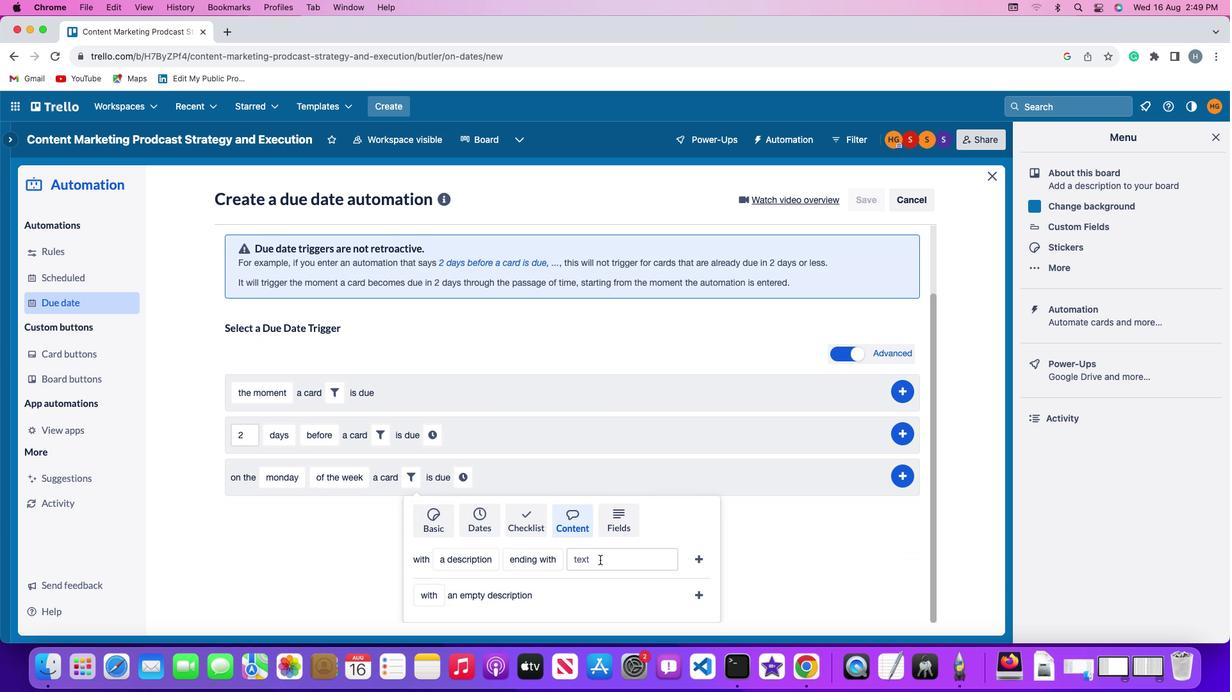 
Action: Mouse pressed left at (600, 560)
Screenshot: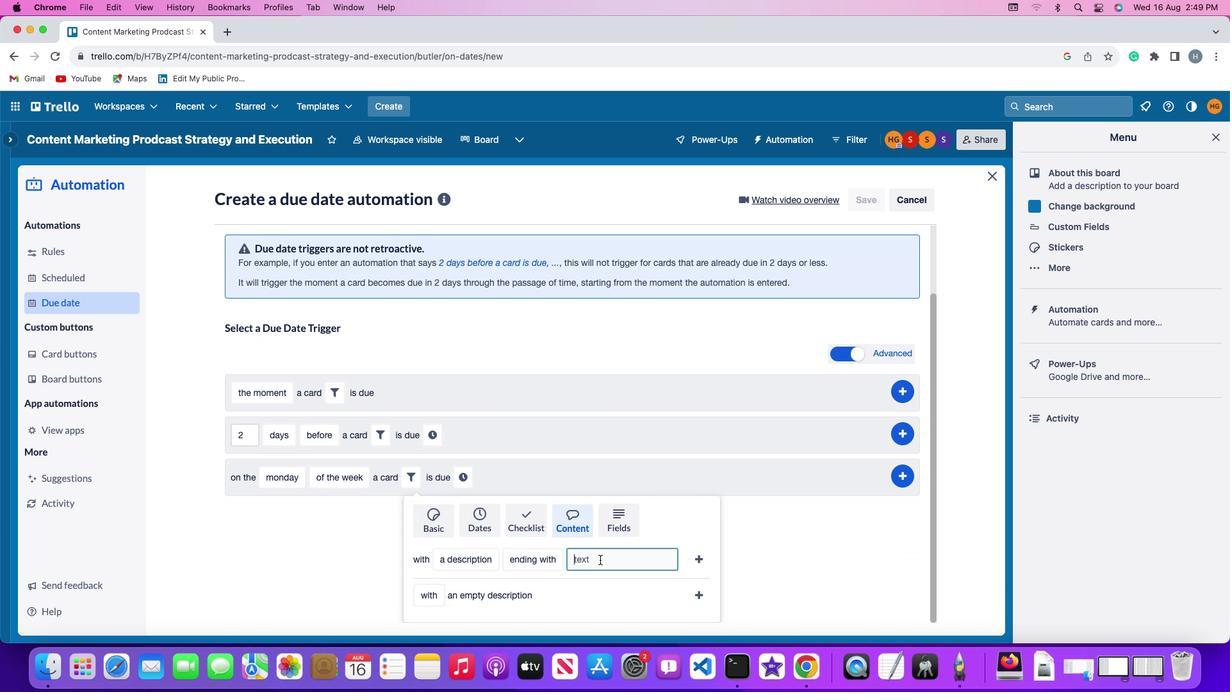 
Action: Key pressed 'r''e''s''u''m''e'
Screenshot: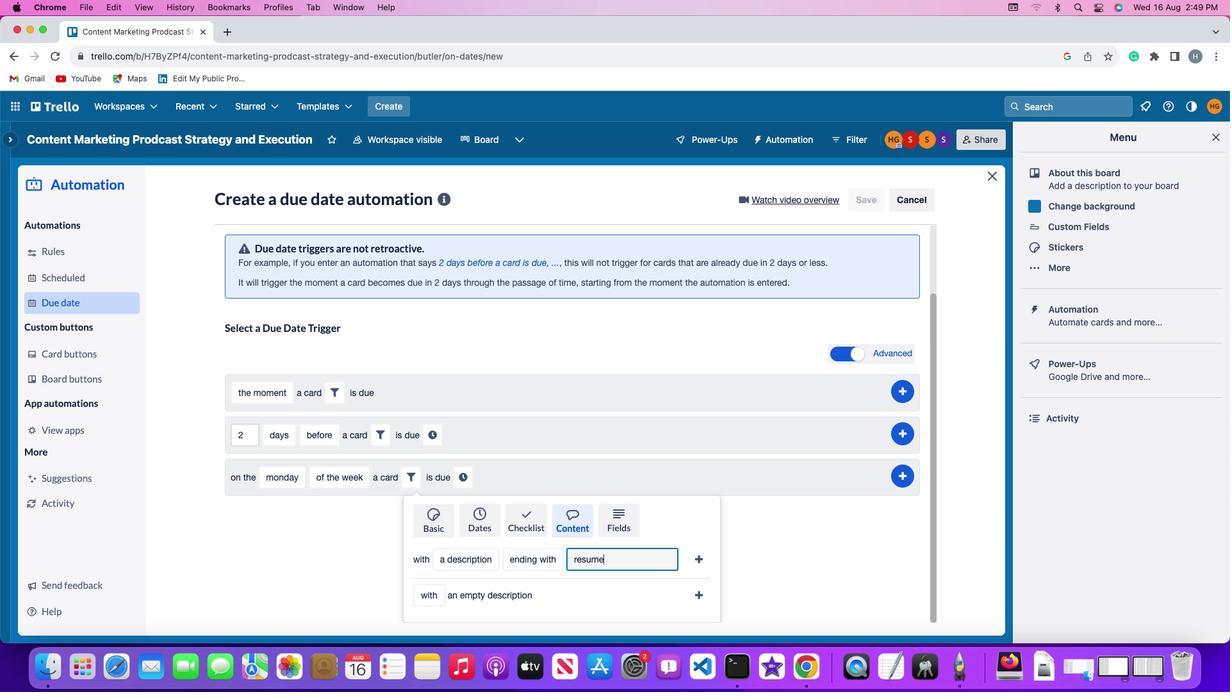 
Action: Mouse moved to (693, 555)
Screenshot: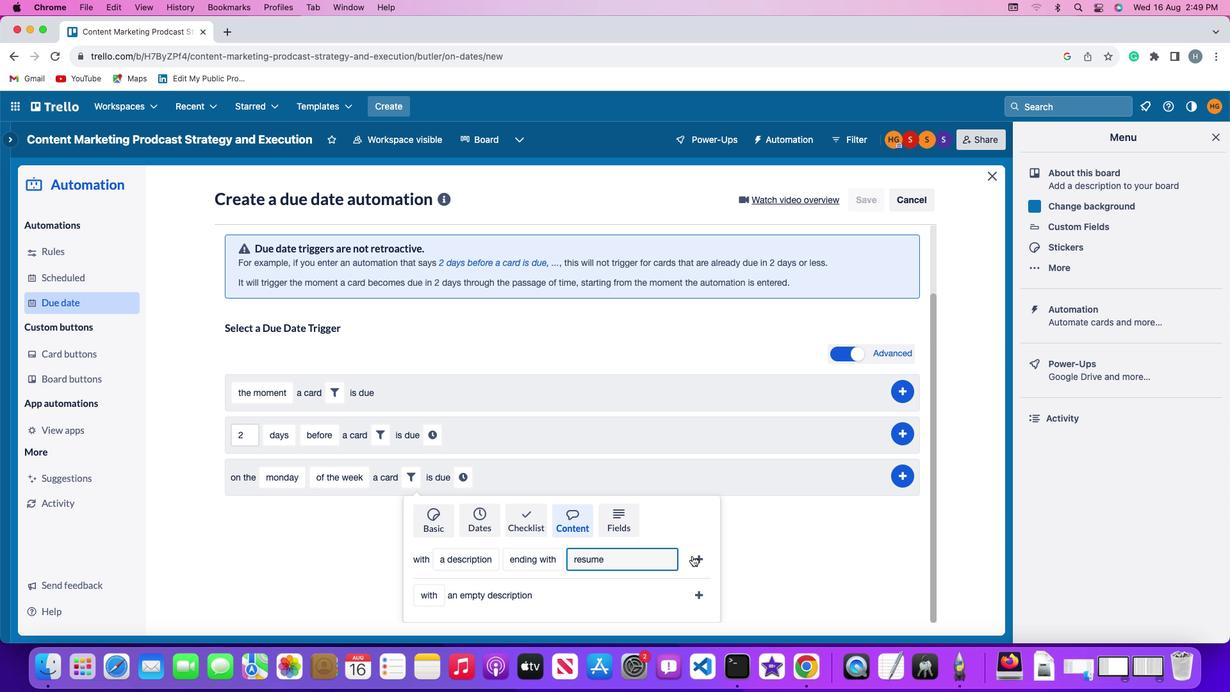 
Action: Mouse pressed left at (693, 555)
Screenshot: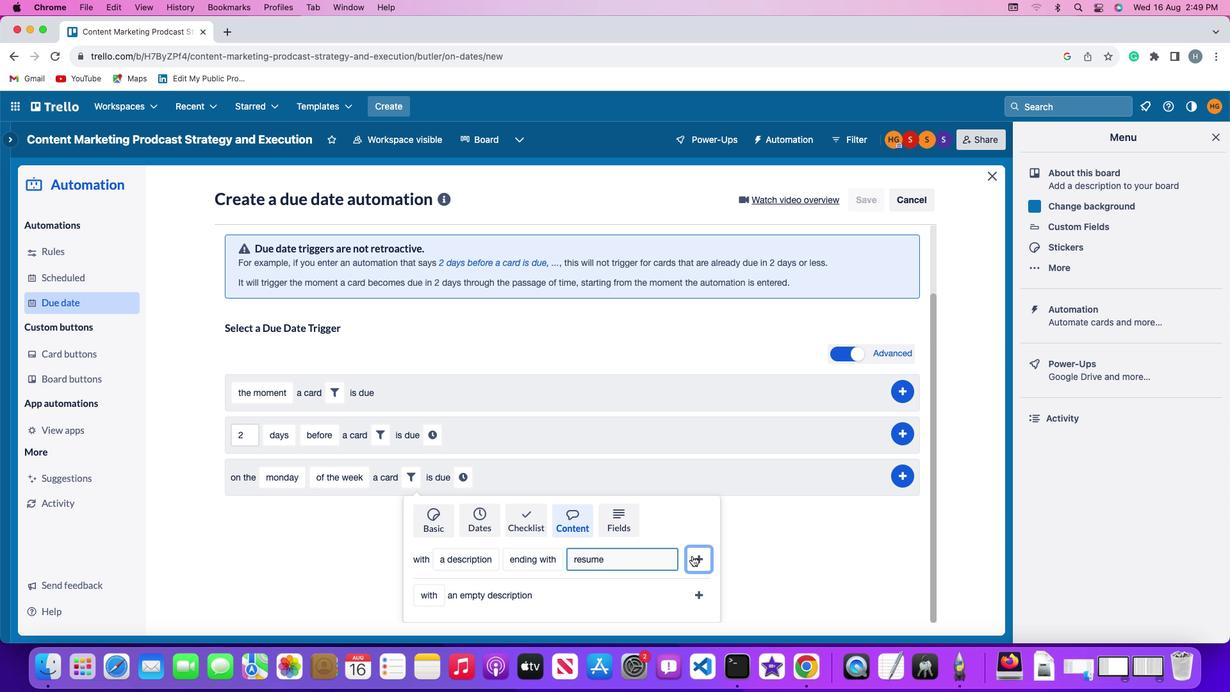 
Action: Mouse moved to (655, 557)
Screenshot: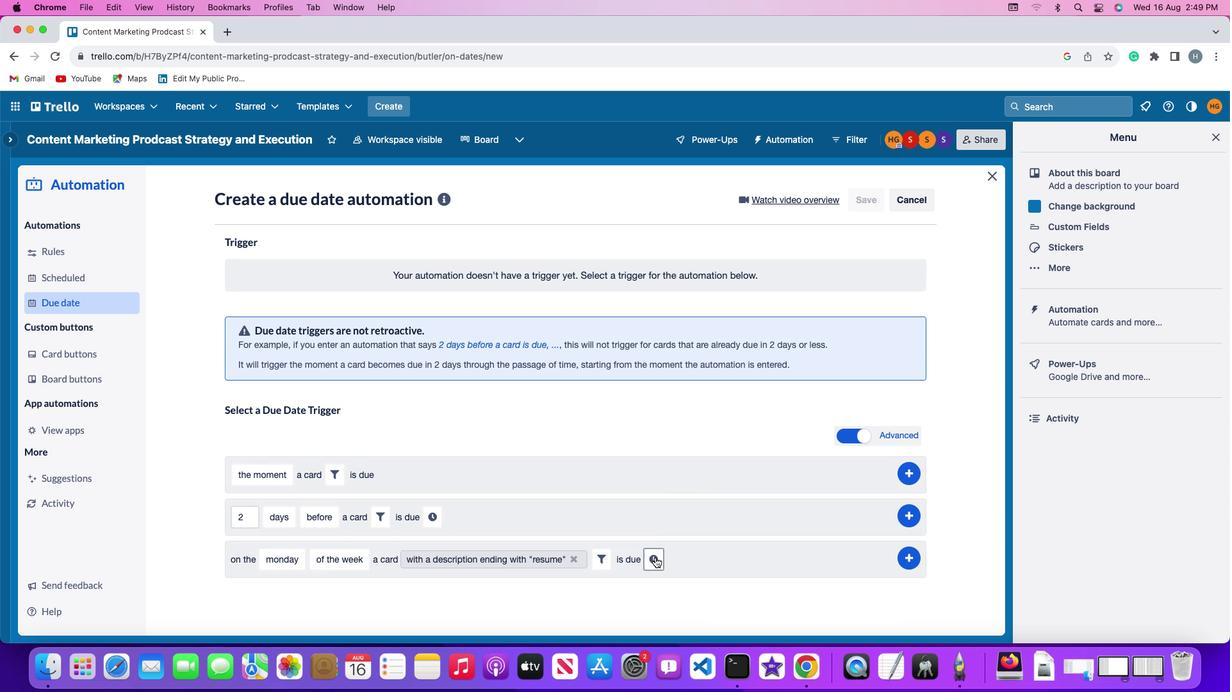 
Action: Mouse pressed left at (655, 557)
Screenshot: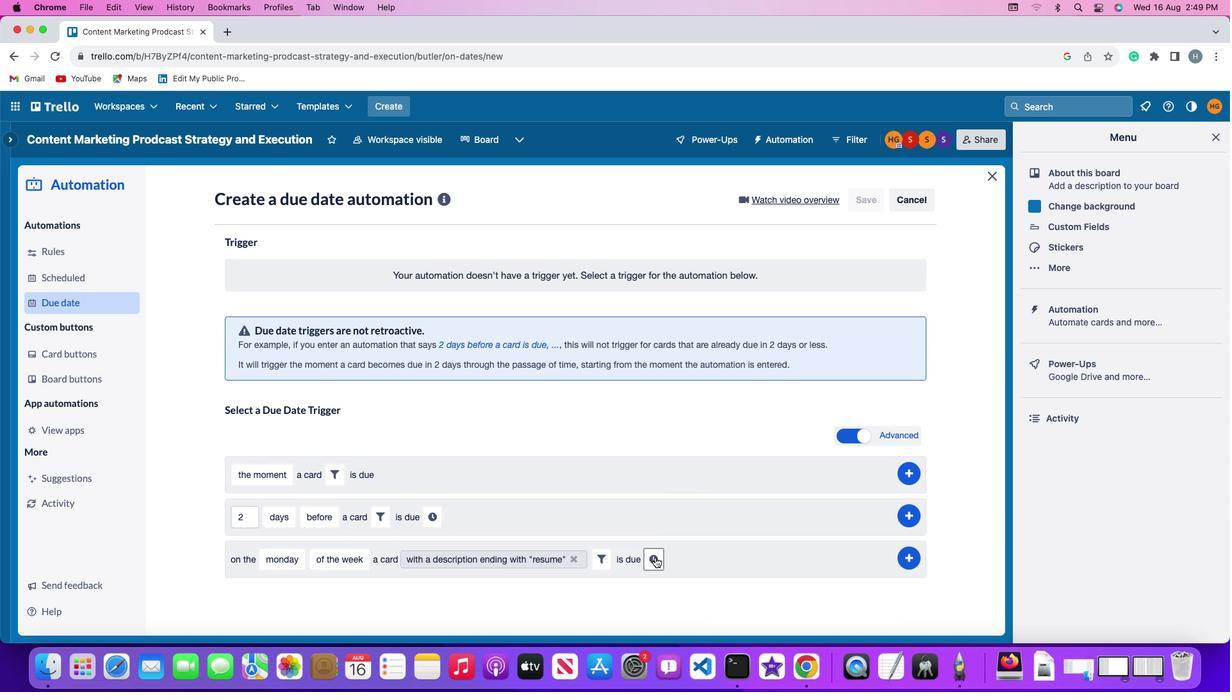 
Action: Mouse moved to (676, 560)
Screenshot: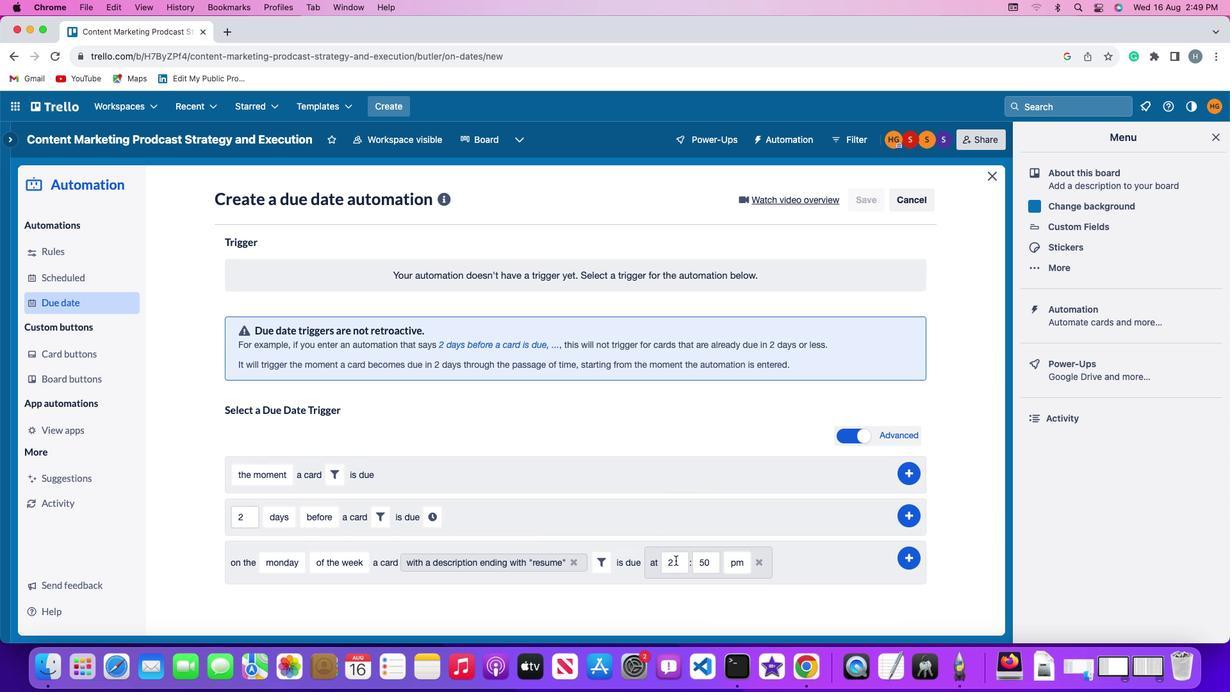 
Action: Mouse pressed left at (676, 560)
Screenshot: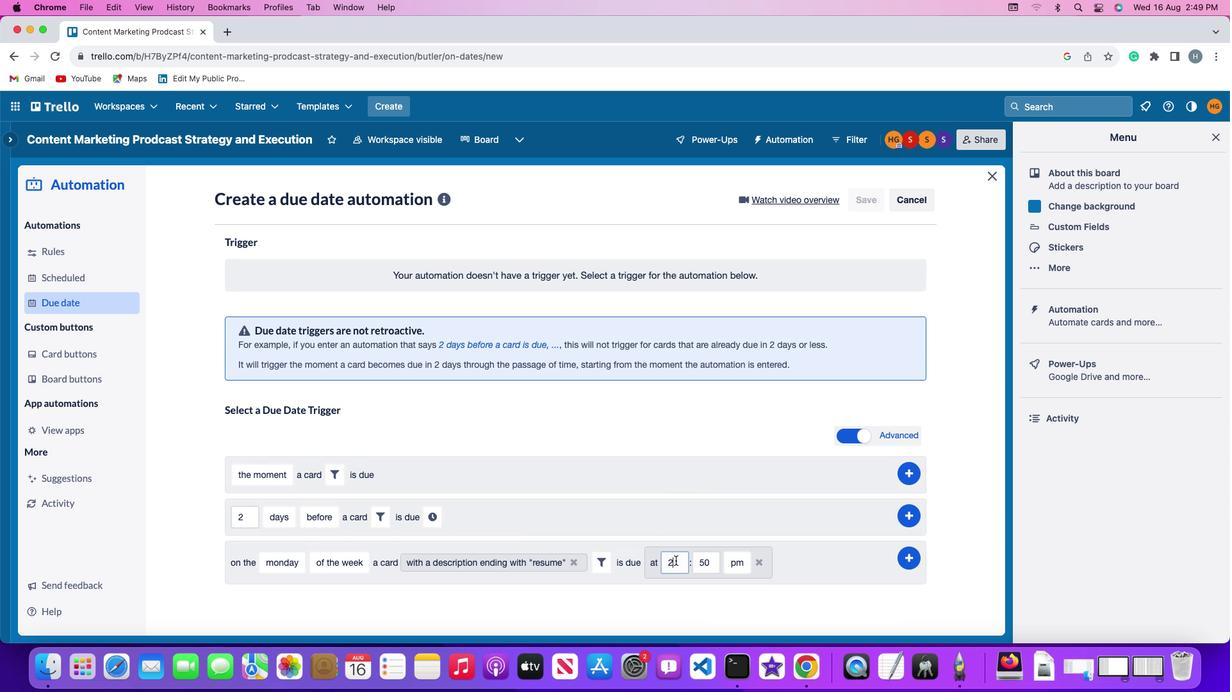 
Action: Mouse moved to (677, 560)
Screenshot: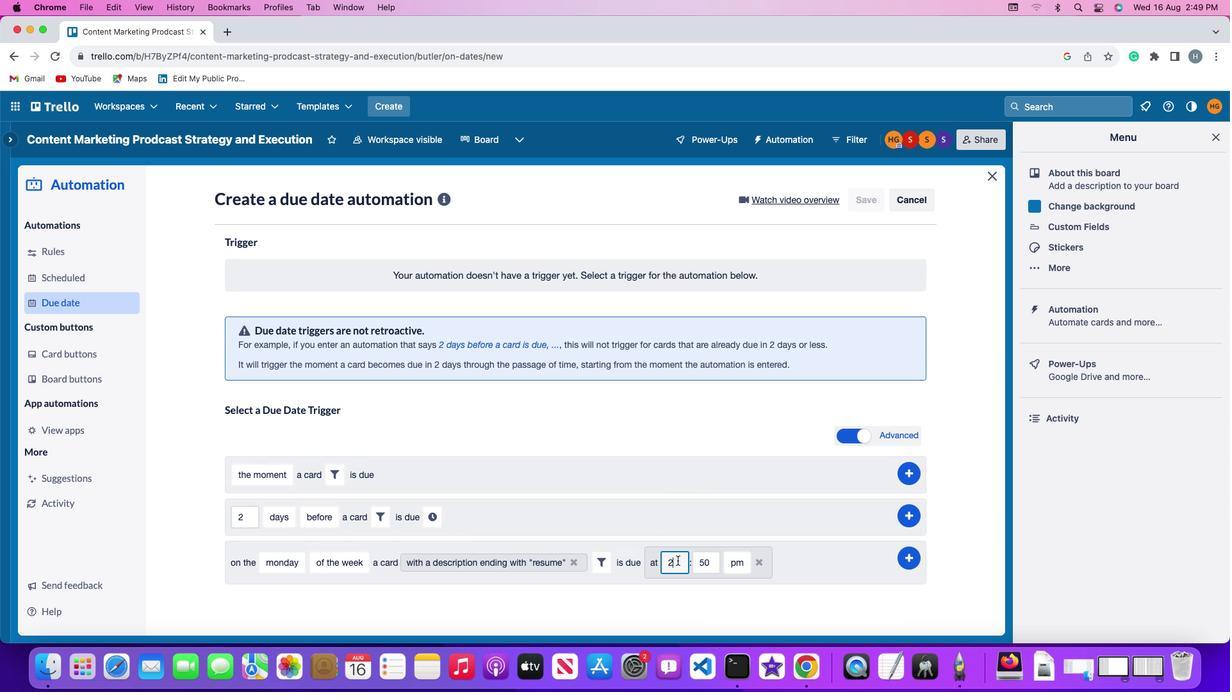 
Action: Key pressed Key.backspace'1''1'
Screenshot: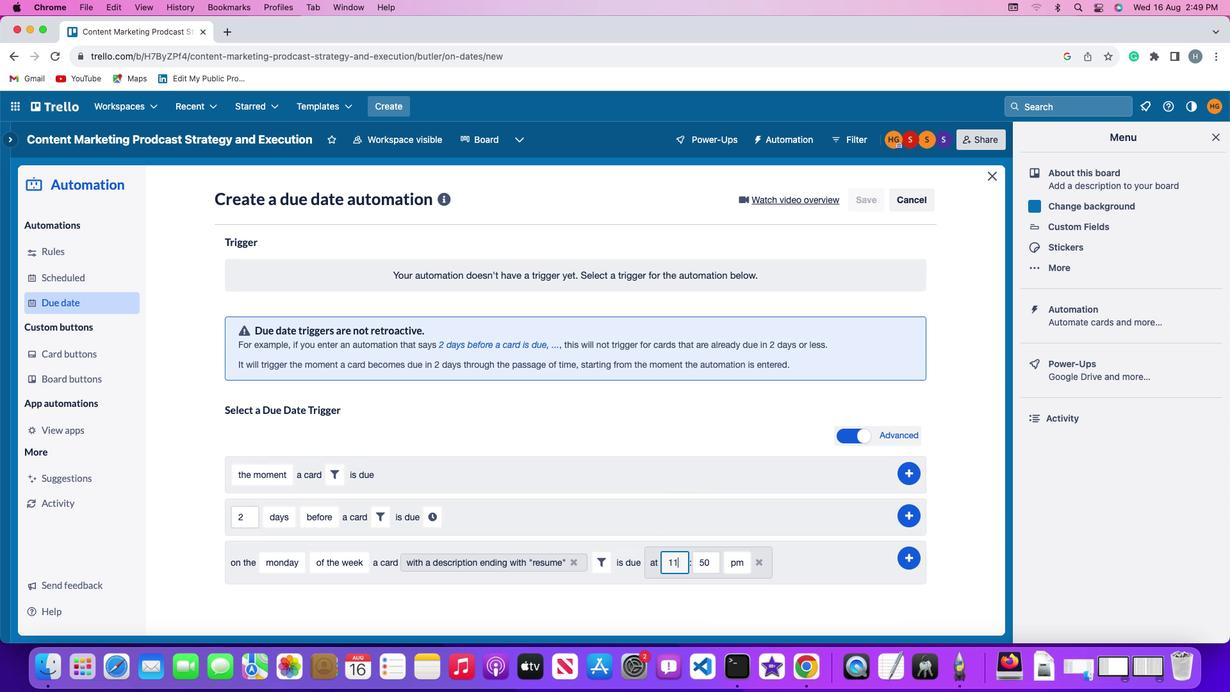 
Action: Mouse moved to (712, 560)
Screenshot: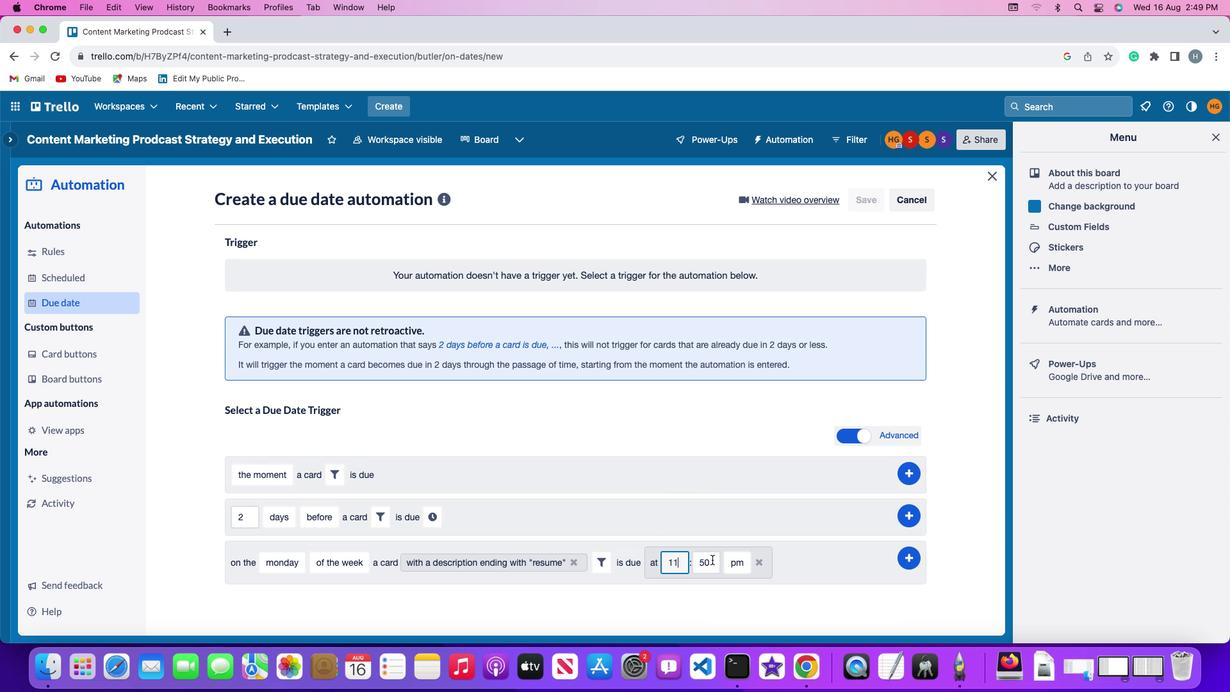 
Action: Mouse pressed left at (712, 560)
Screenshot: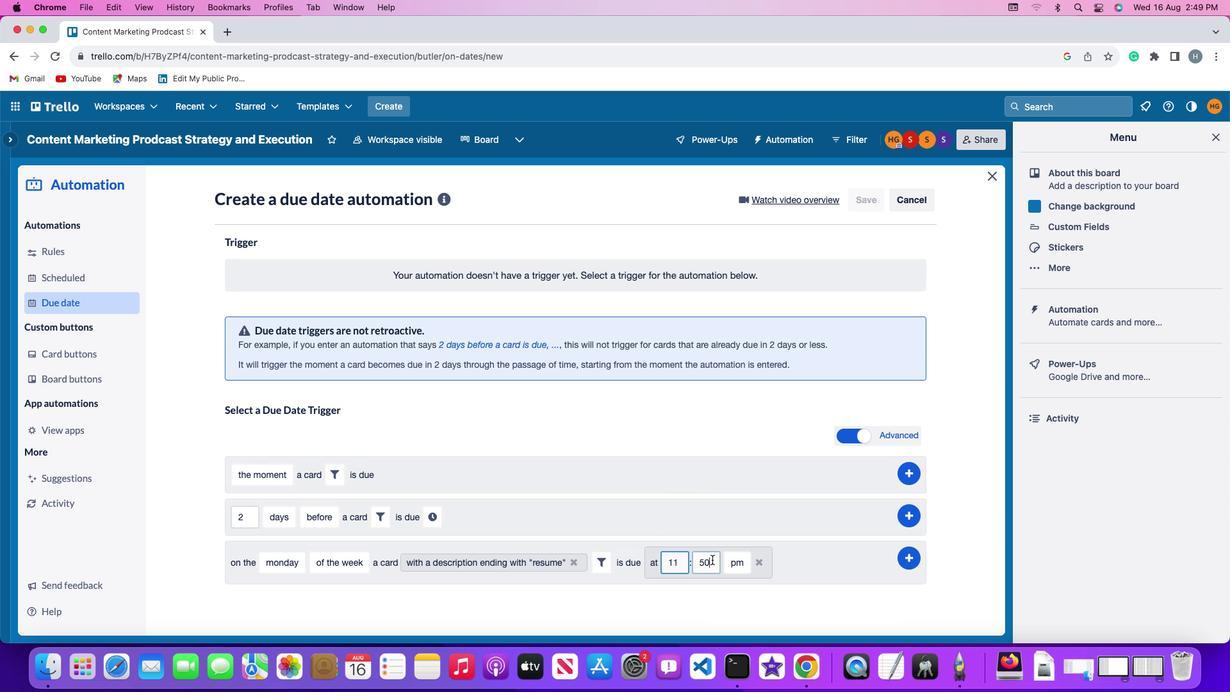 
Action: Key pressed Key.backspaceKey.backspace'0''0'
Screenshot: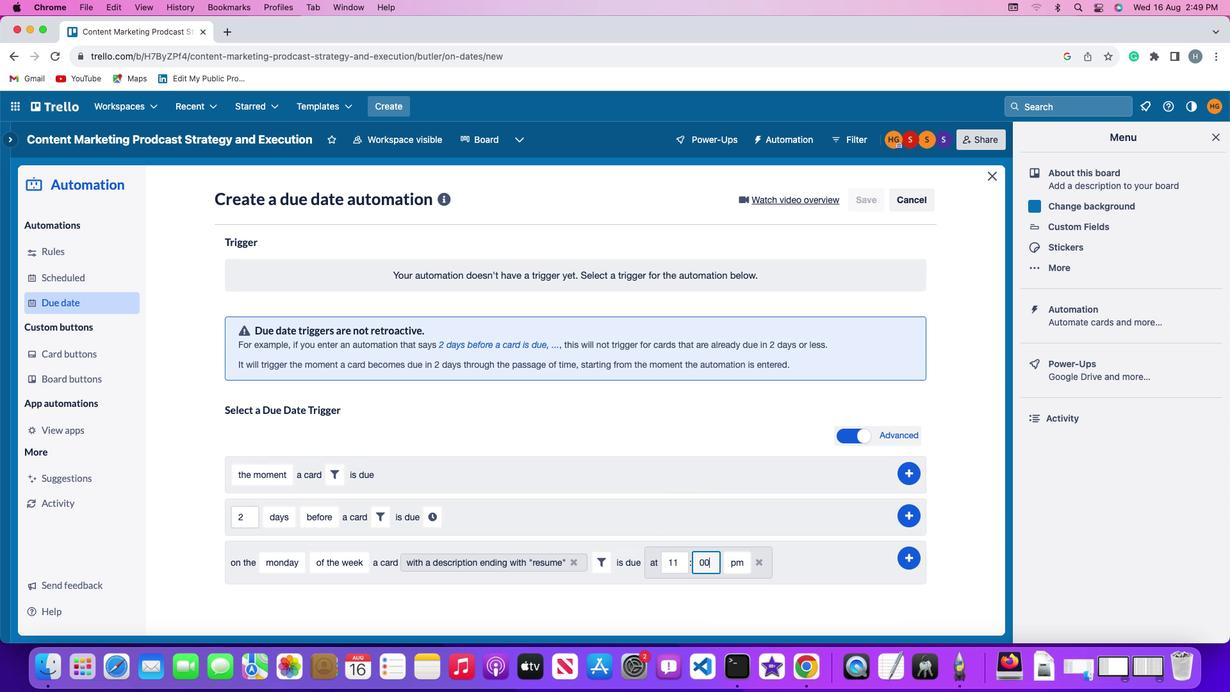 
Action: Mouse moved to (735, 560)
Screenshot: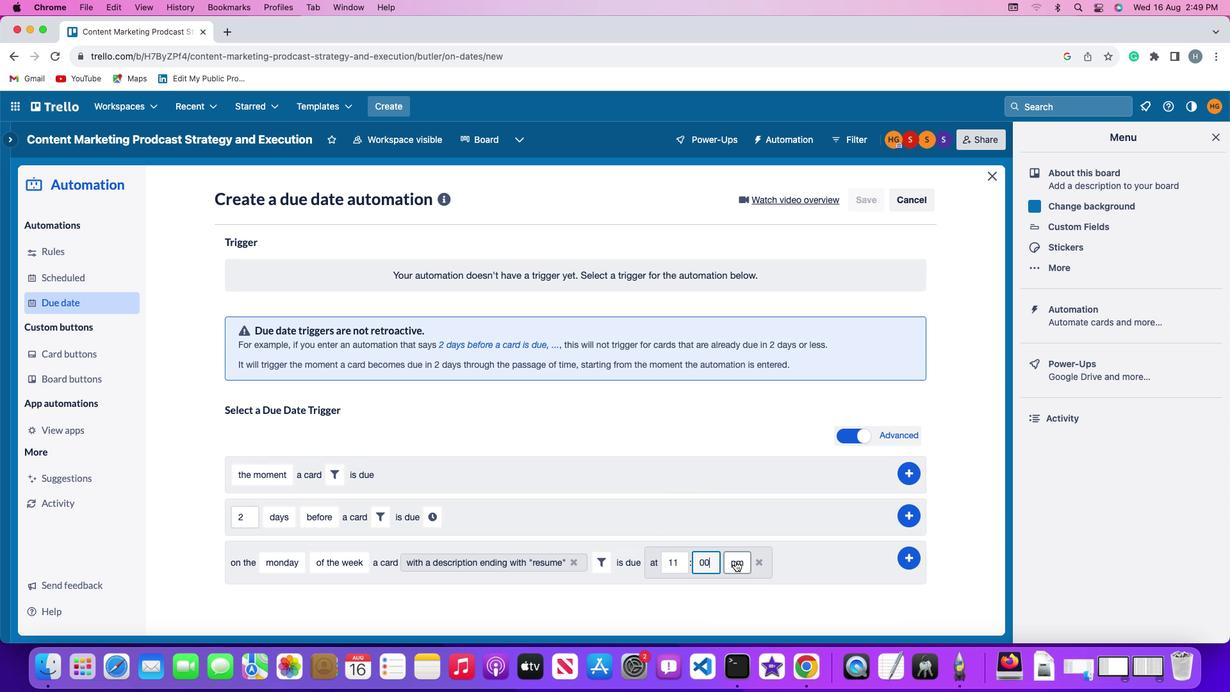 
Action: Mouse pressed left at (735, 560)
Screenshot: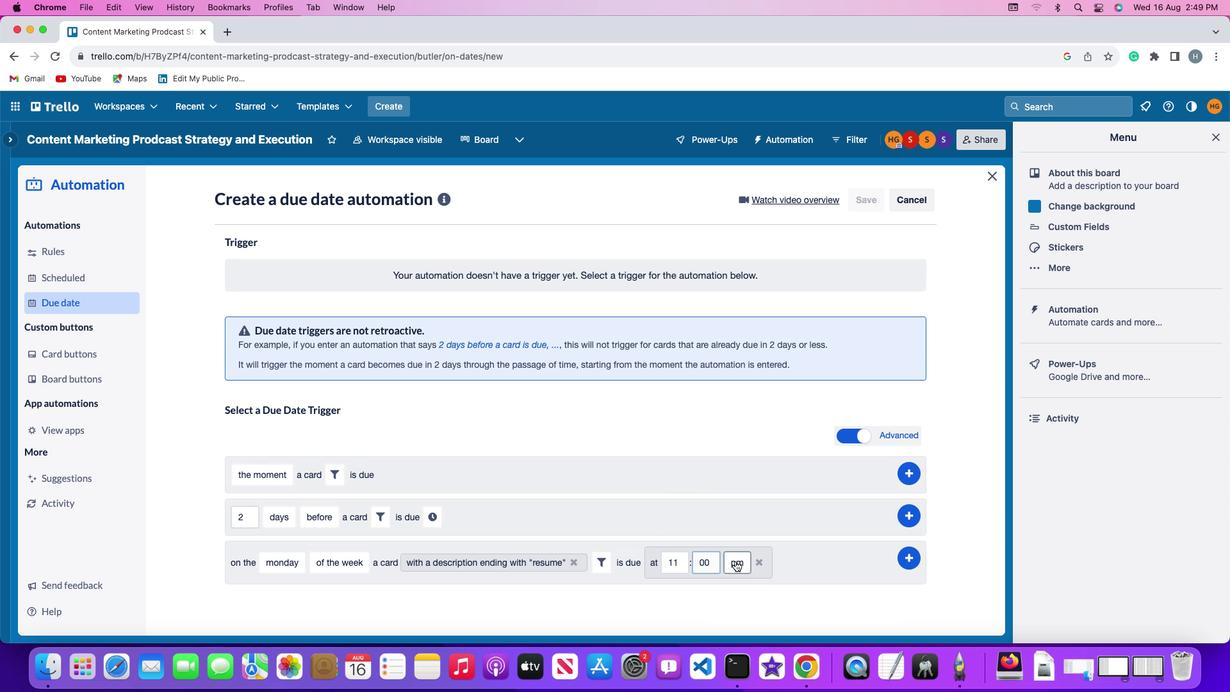 
Action: Mouse moved to (748, 589)
Screenshot: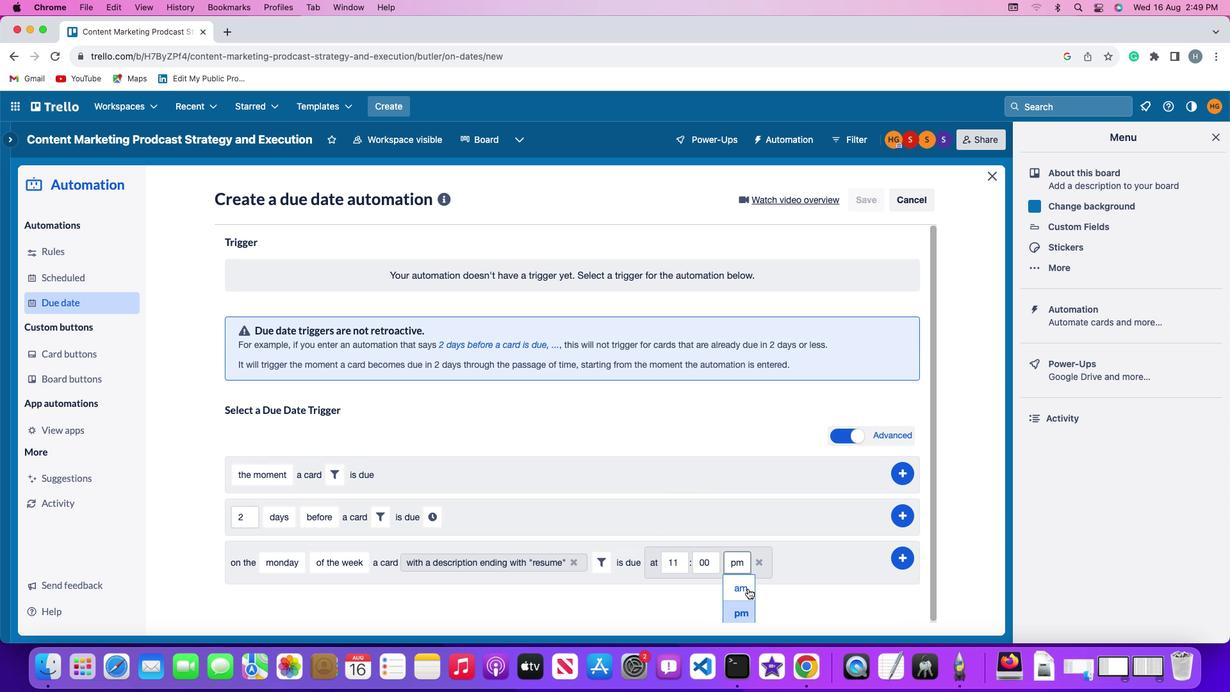 
Action: Mouse pressed left at (748, 589)
Screenshot: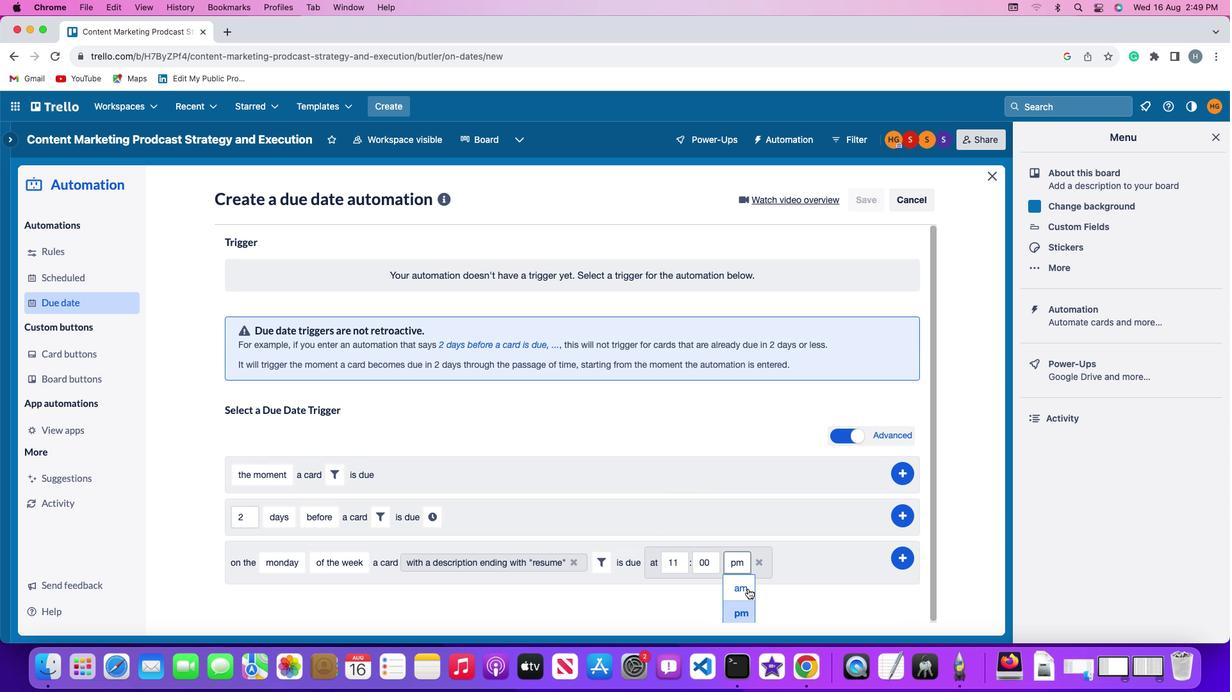 
Action: Mouse moved to (913, 558)
Screenshot: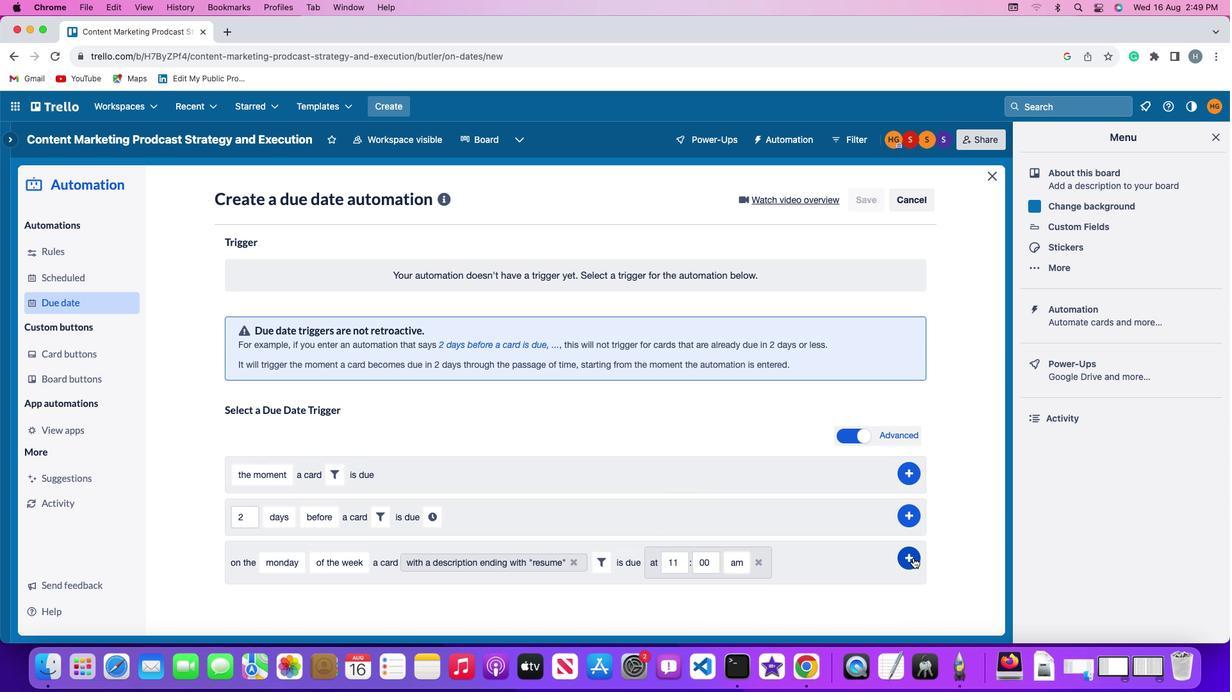 
Action: Mouse pressed left at (913, 558)
Screenshot: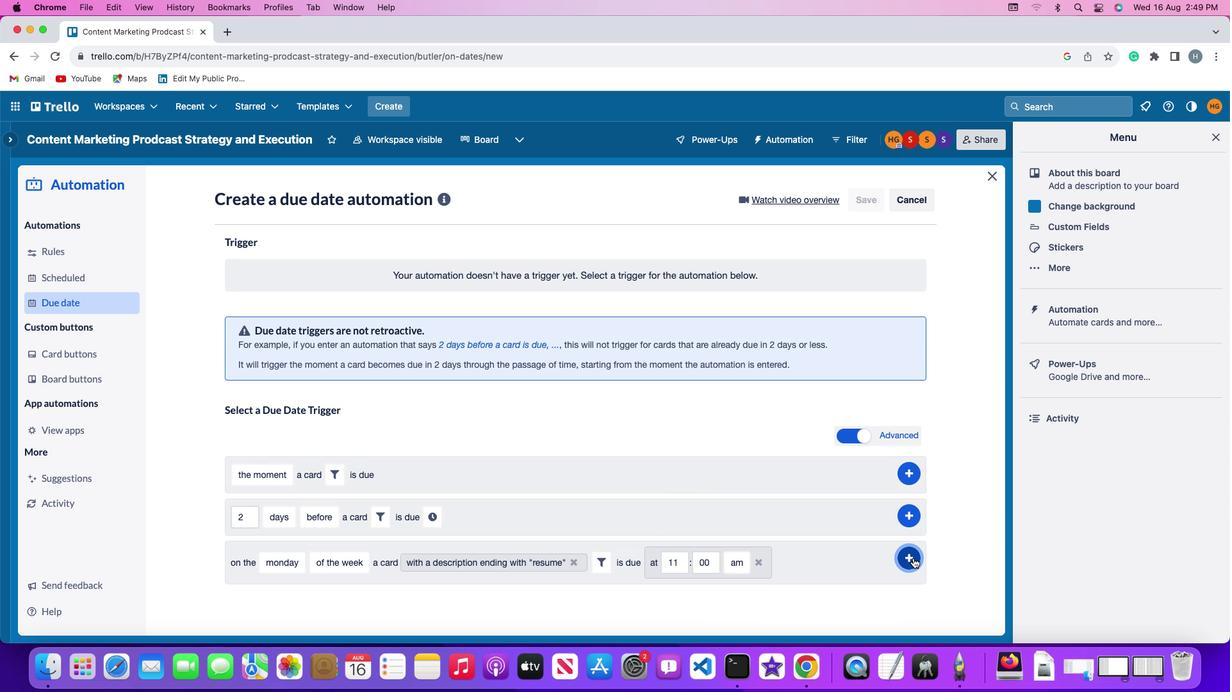 
Action: Mouse moved to (954, 453)
Screenshot: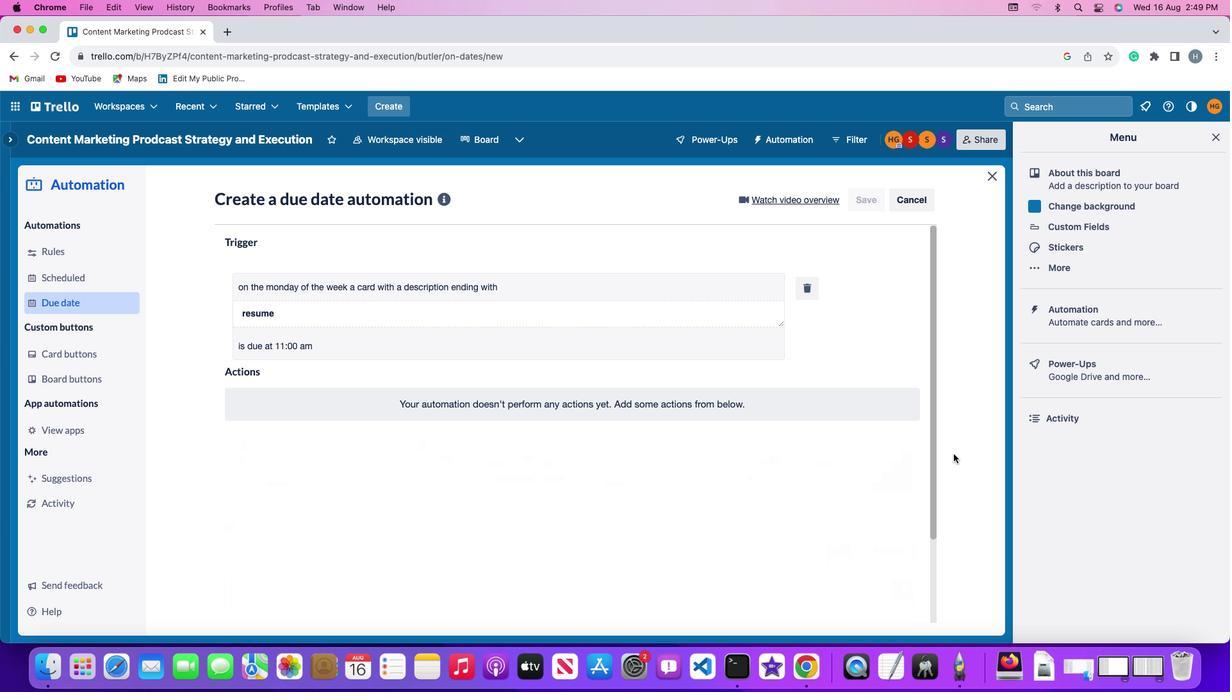 
